 Task: Search one way flight ticket for 3 adults, 3 children in premium economy from Jacksonville: Jacksonville International Airport to South Bend: South Bend International Airport on 8-6-2023. Choice of flights is United. Number of bags: 9 checked bags. Outbound departure time preference is 13:15.
Action: Mouse moved to (294, 380)
Screenshot: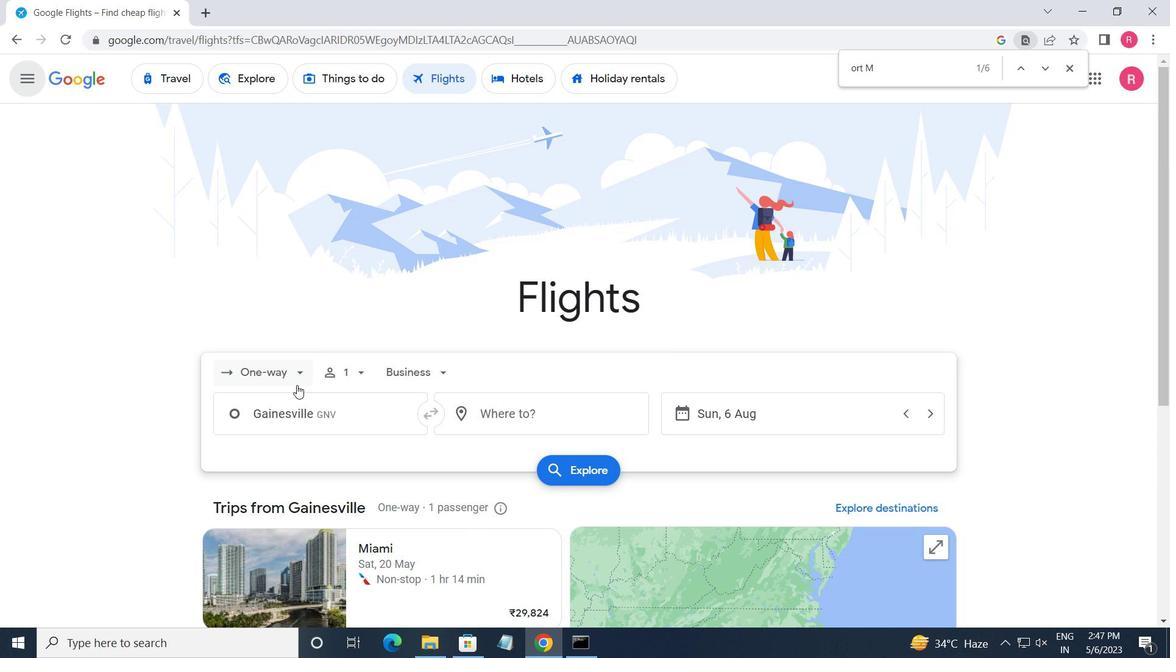 
Action: Mouse pressed left at (294, 380)
Screenshot: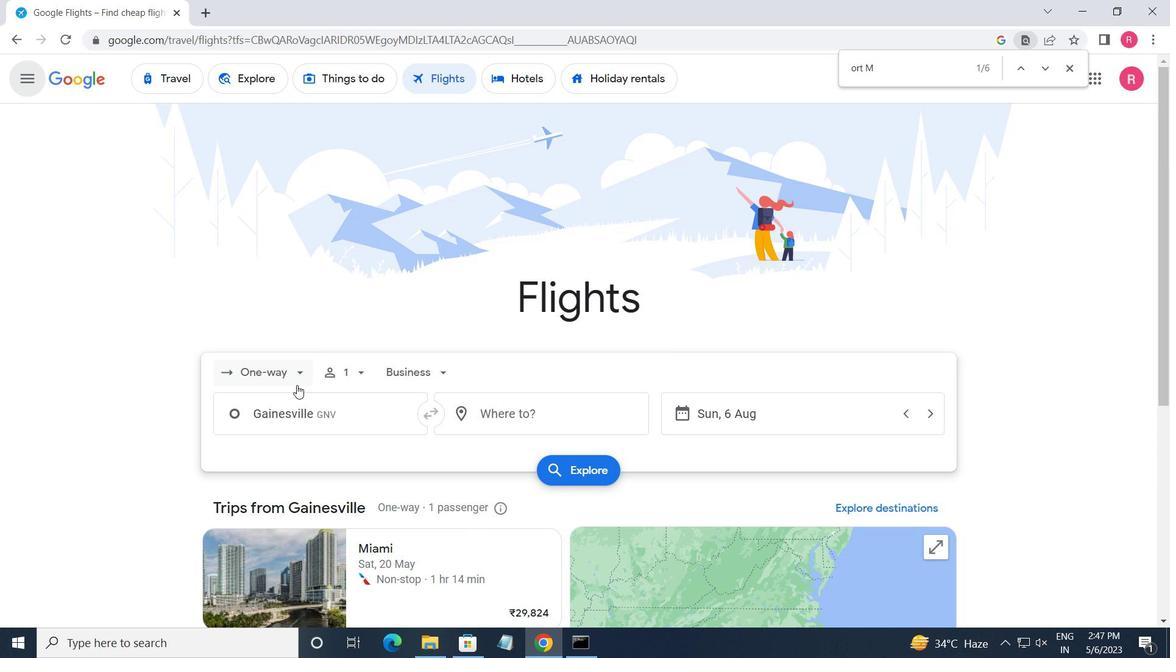 
Action: Mouse moved to (295, 443)
Screenshot: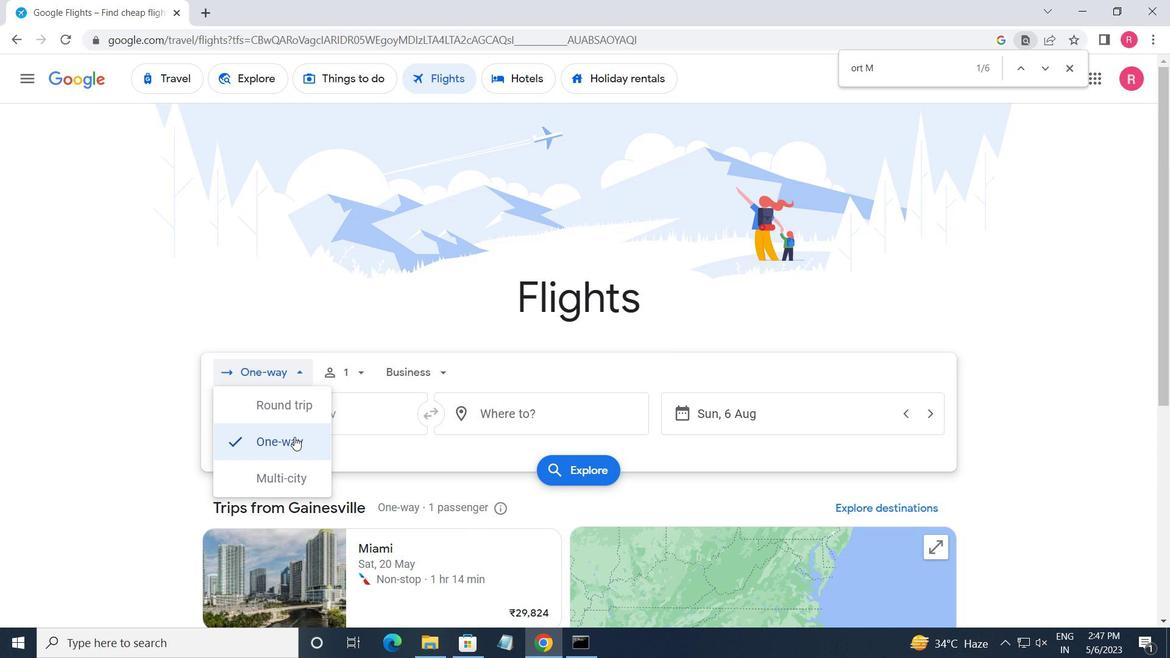 
Action: Mouse pressed left at (295, 443)
Screenshot: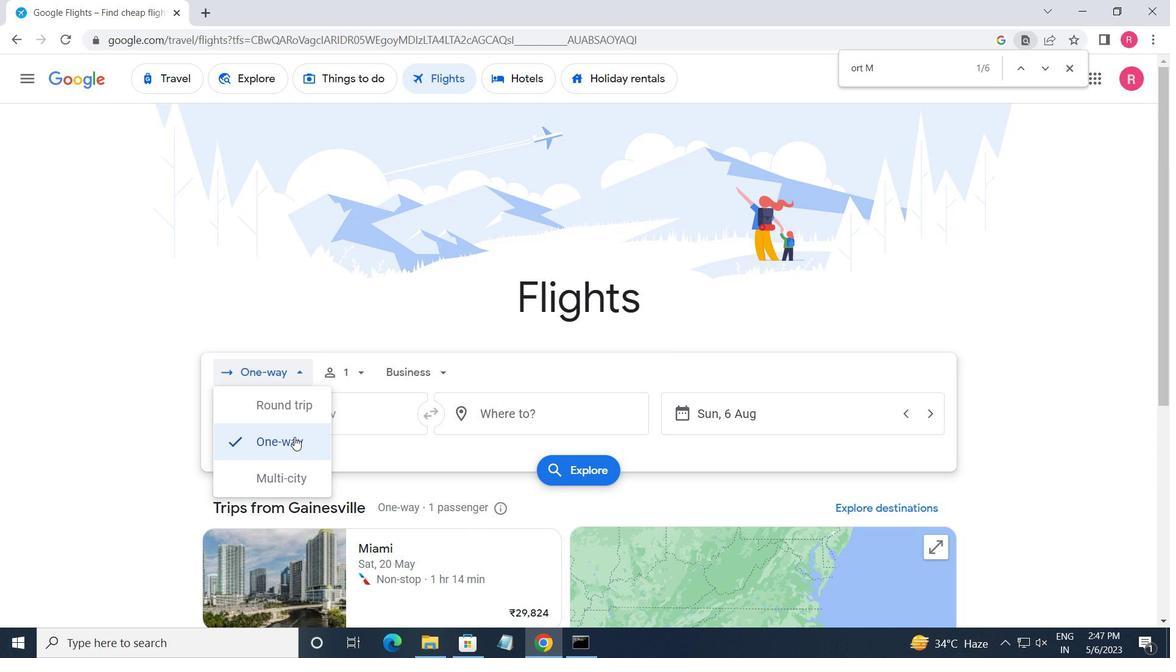 
Action: Mouse moved to (344, 363)
Screenshot: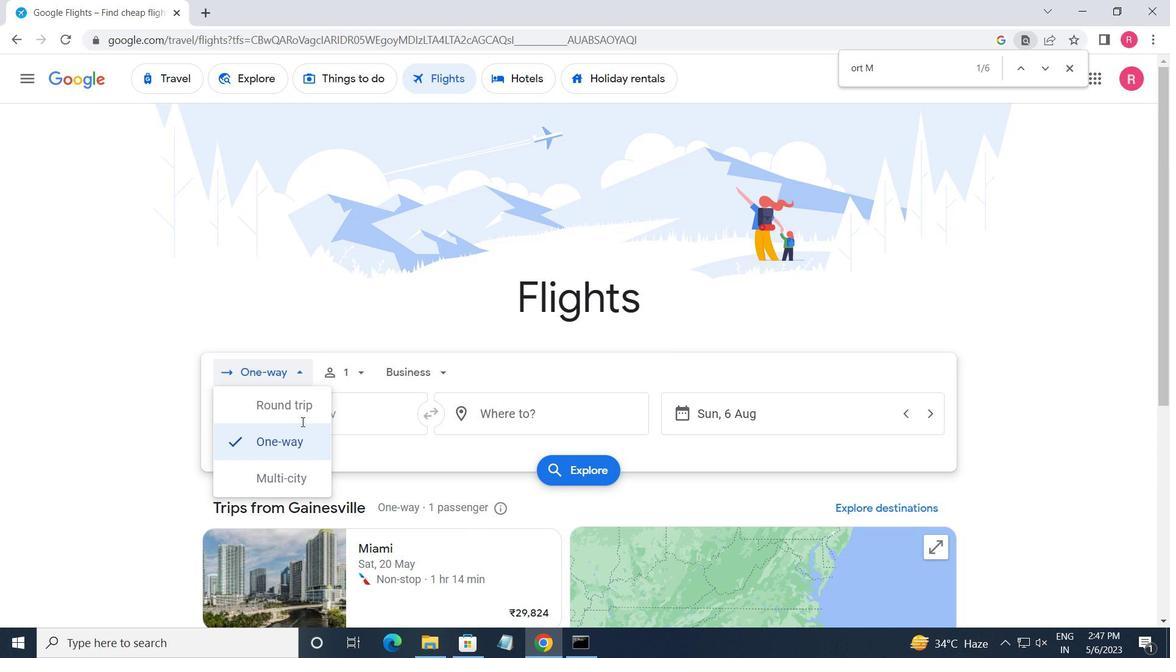 
Action: Mouse pressed left at (344, 363)
Screenshot: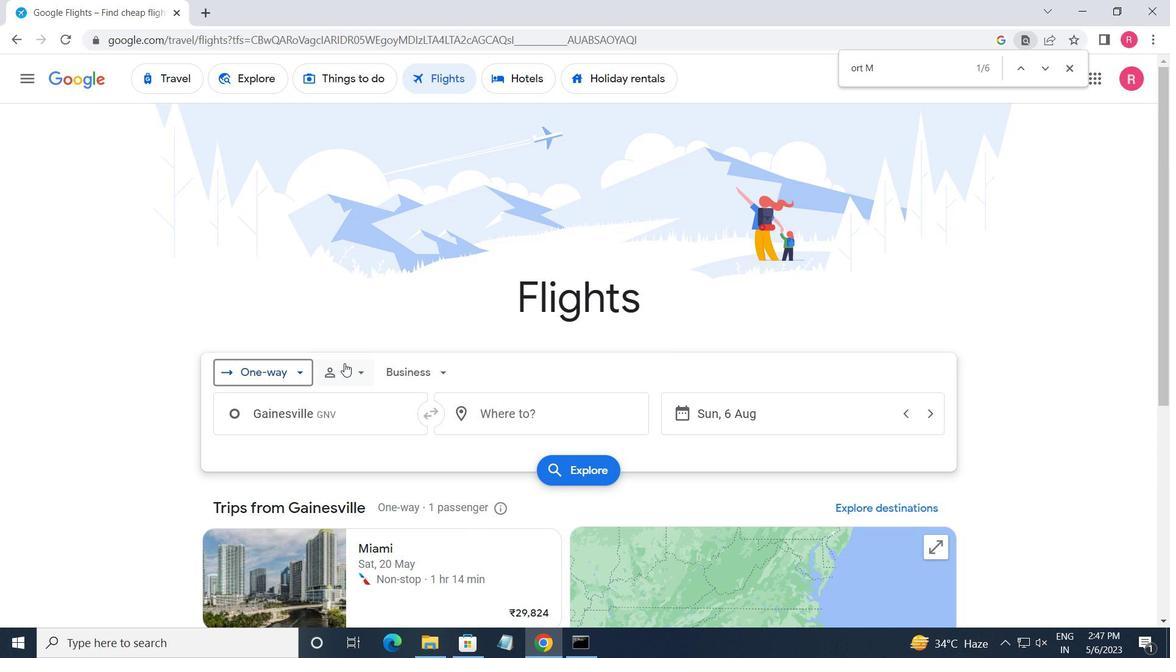 
Action: Mouse moved to (473, 412)
Screenshot: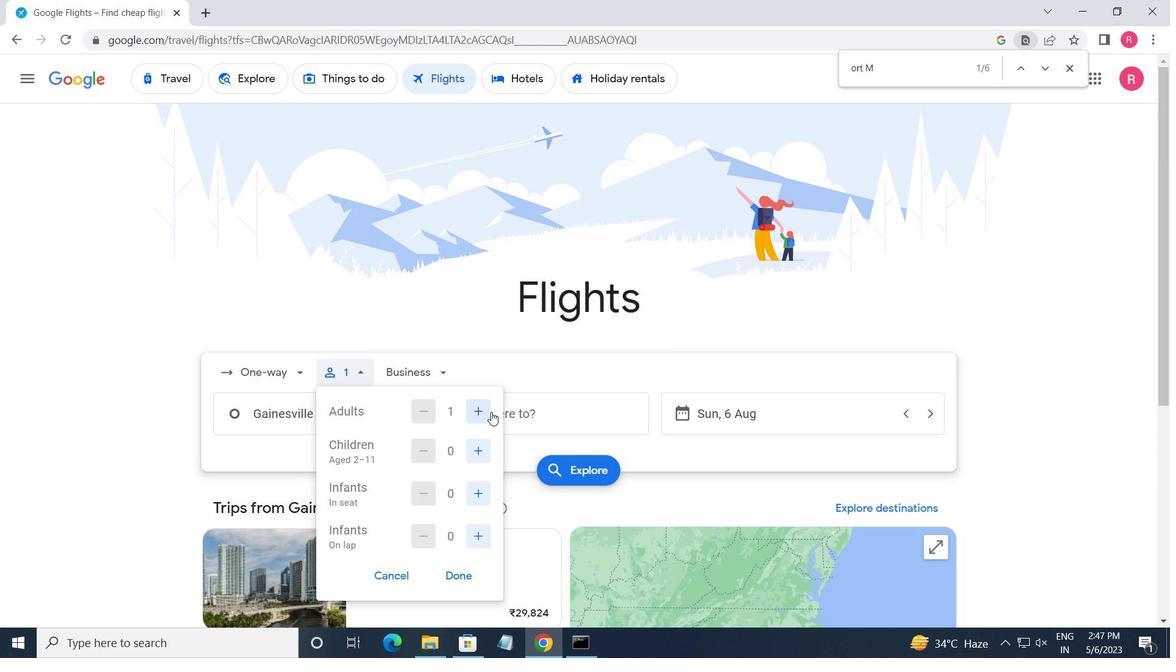 
Action: Mouse pressed left at (473, 412)
Screenshot: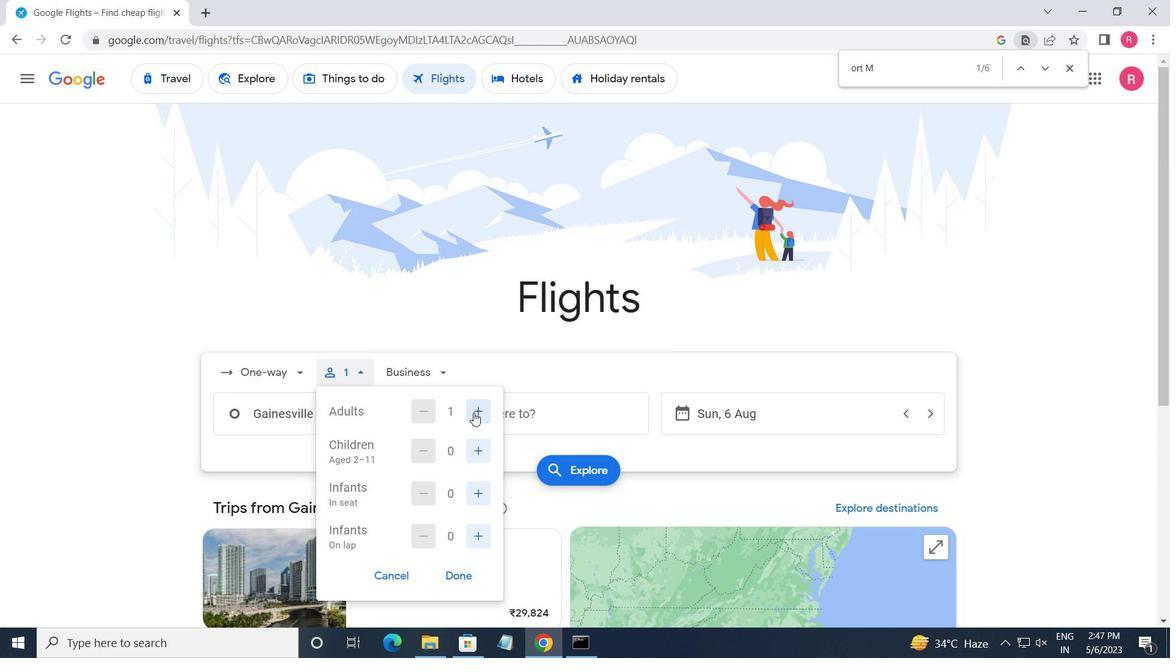 
Action: Mouse pressed left at (473, 412)
Screenshot: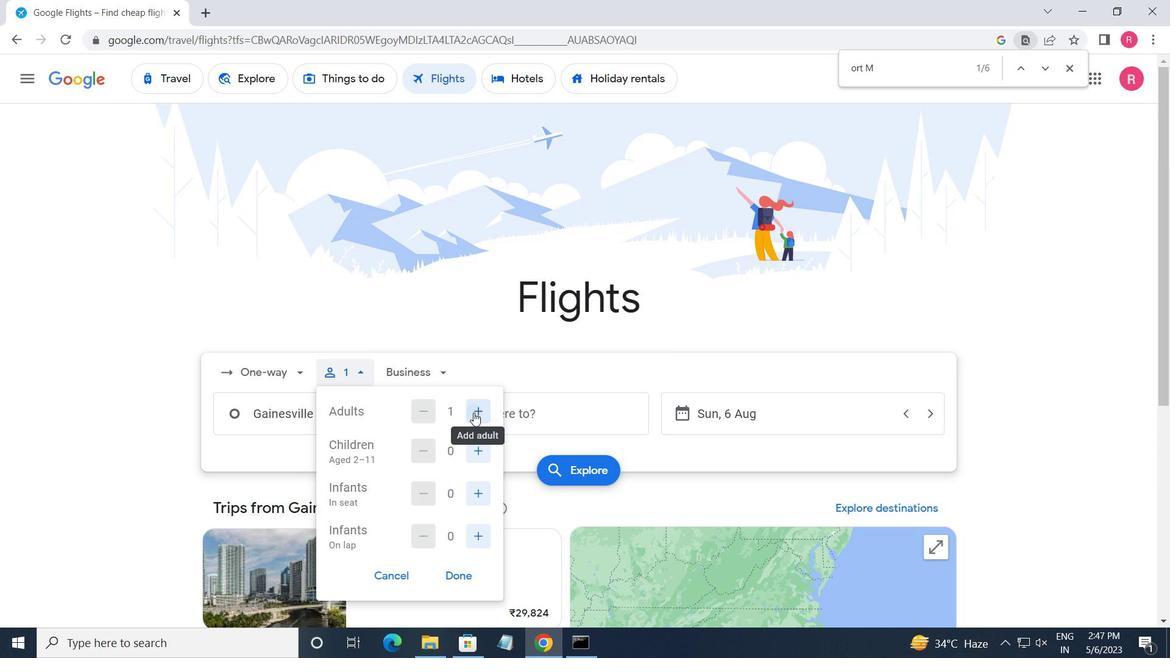 
Action: Mouse moved to (471, 446)
Screenshot: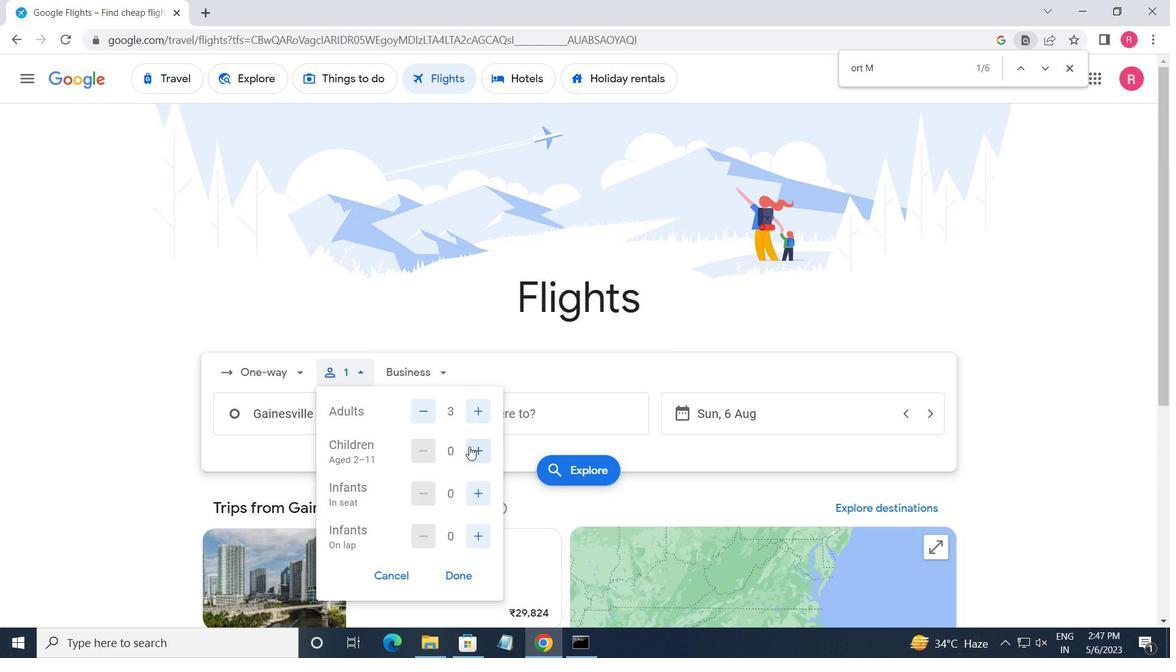 
Action: Mouse pressed left at (471, 446)
Screenshot: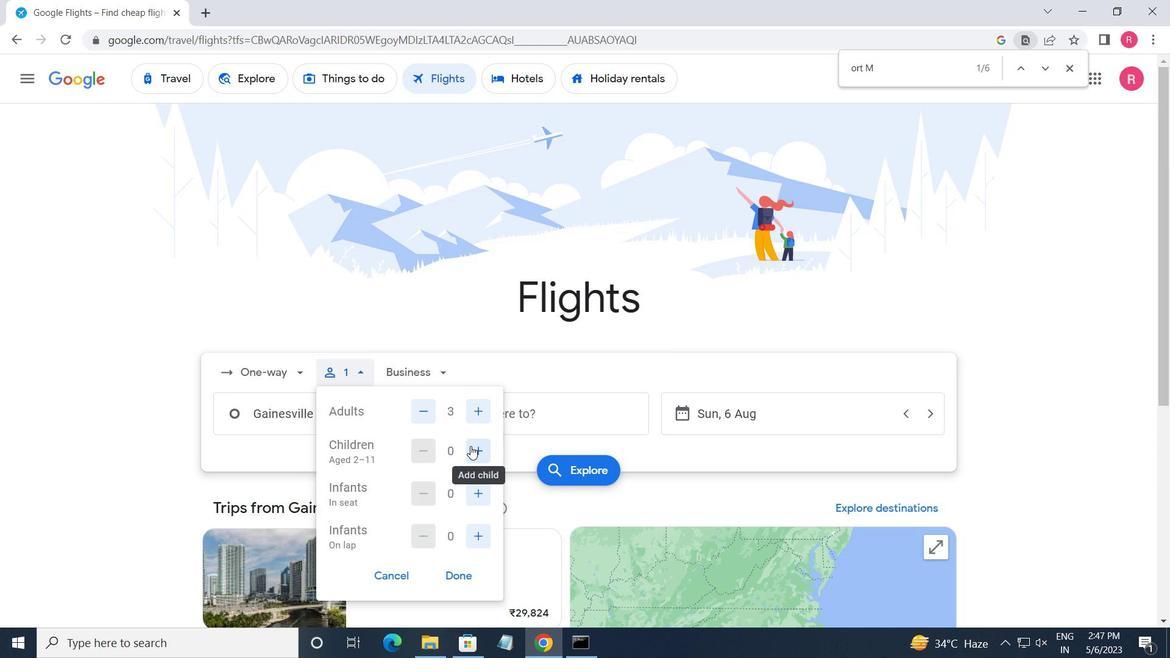 
Action: Mouse pressed left at (471, 446)
Screenshot: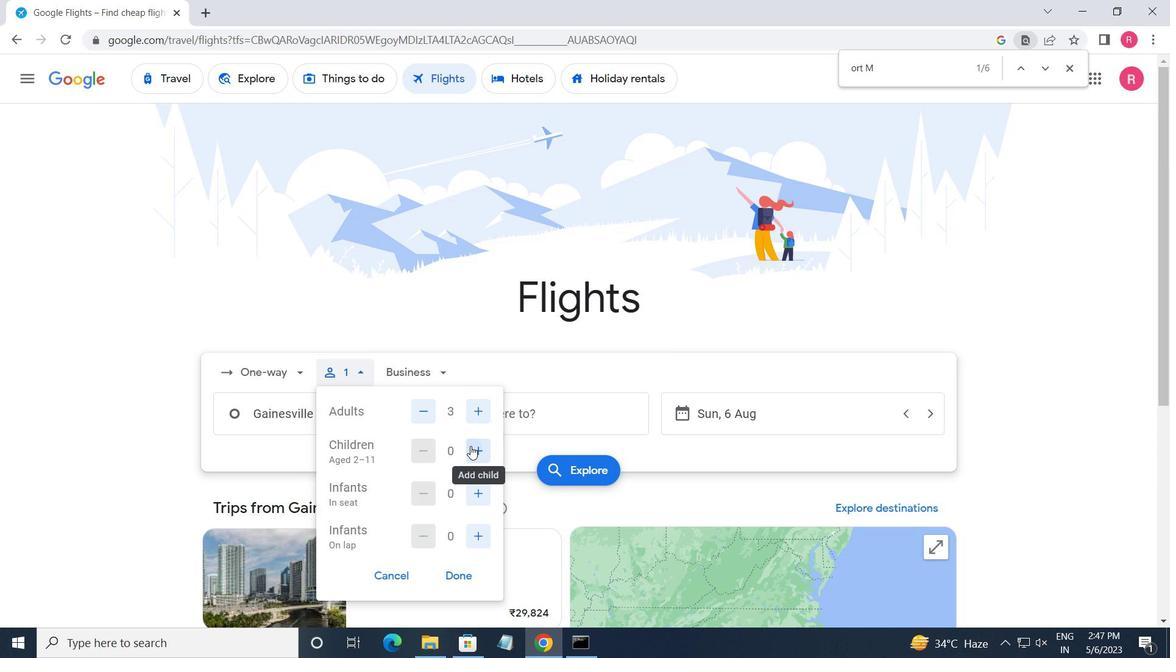 
Action: Mouse pressed left at (471, 446)
Screenshot: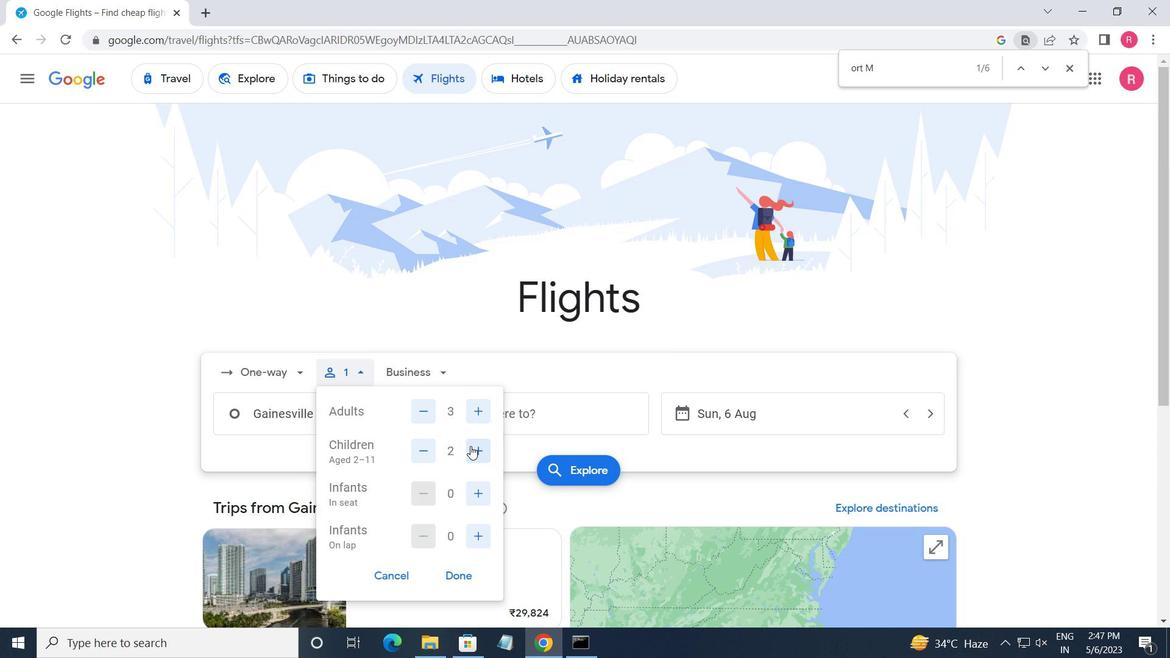 
Action: Mouse moved to (461, 569)
Screenshot: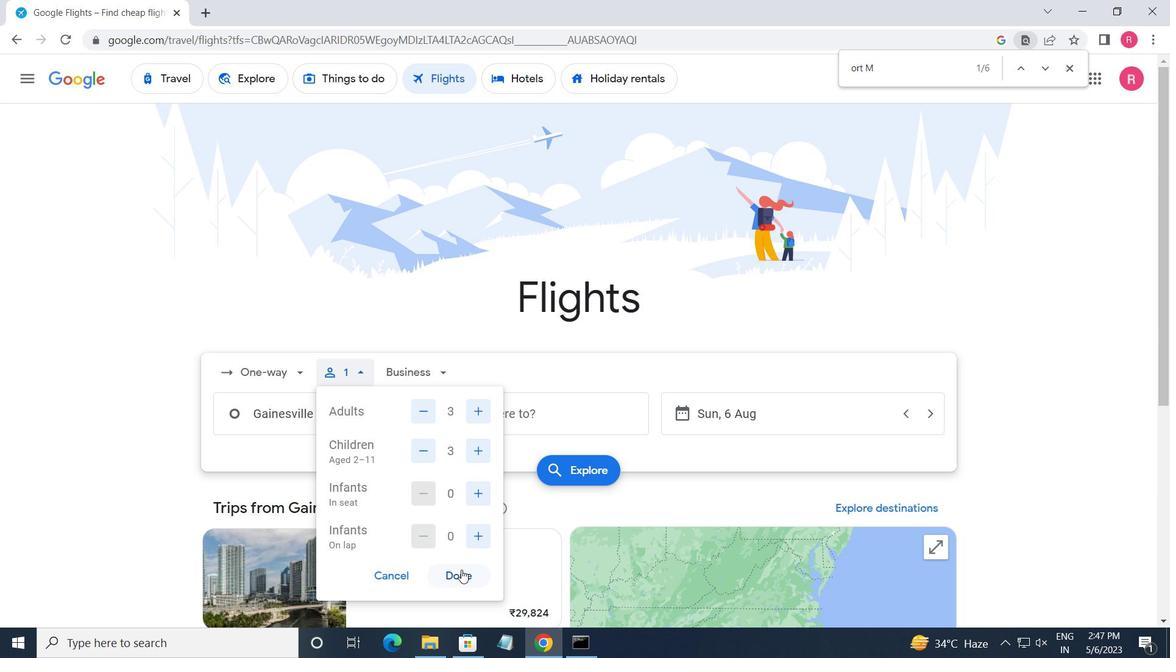 
Action: Mouse pressed left at (461, 569)
Screenshot: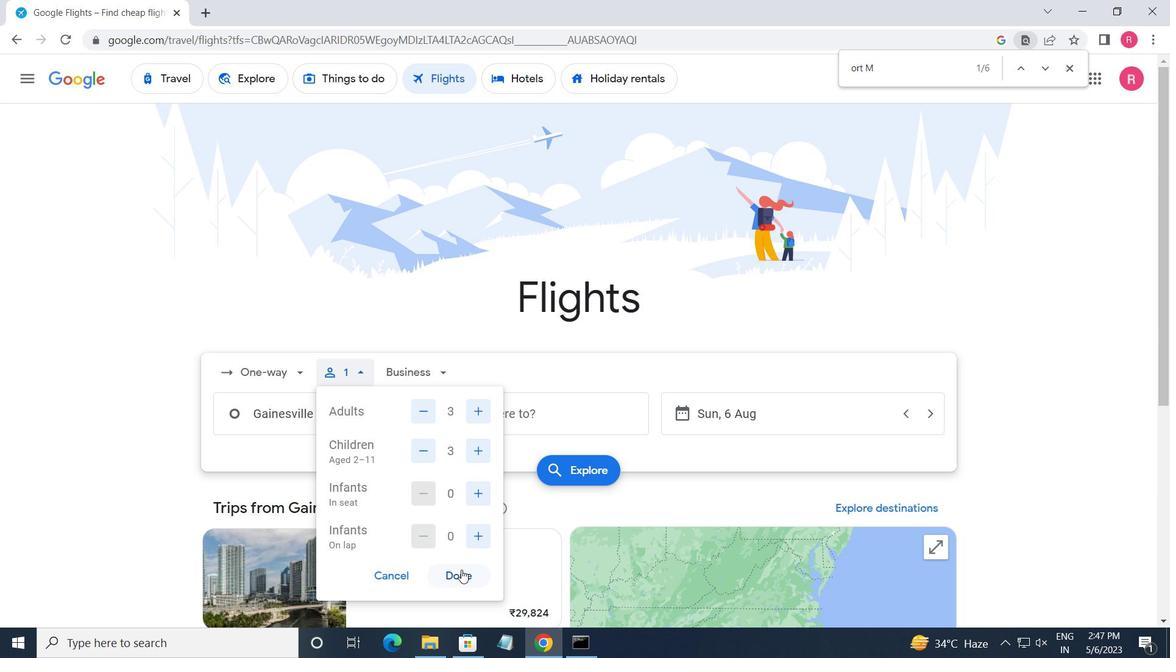
Action: Mouse moved to (429, 380)
Screenshot: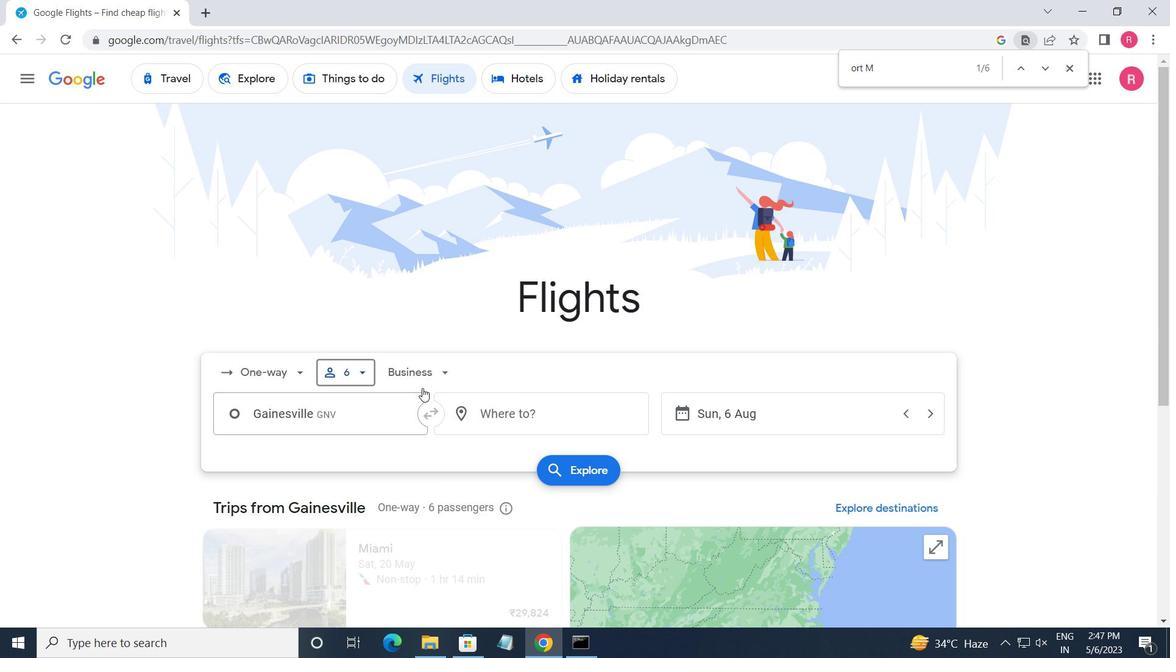 
Action: Mouse pressed left at (429, 380)
Screenshot: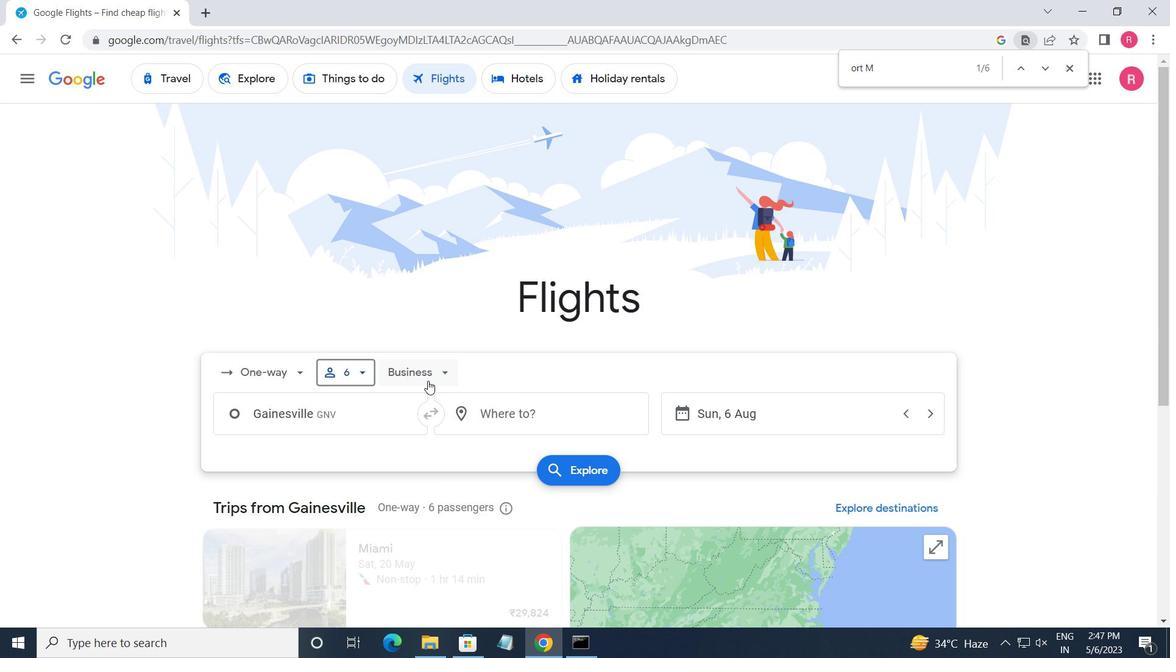 
Action: Mouse moved to (478, 441)
Screenshot: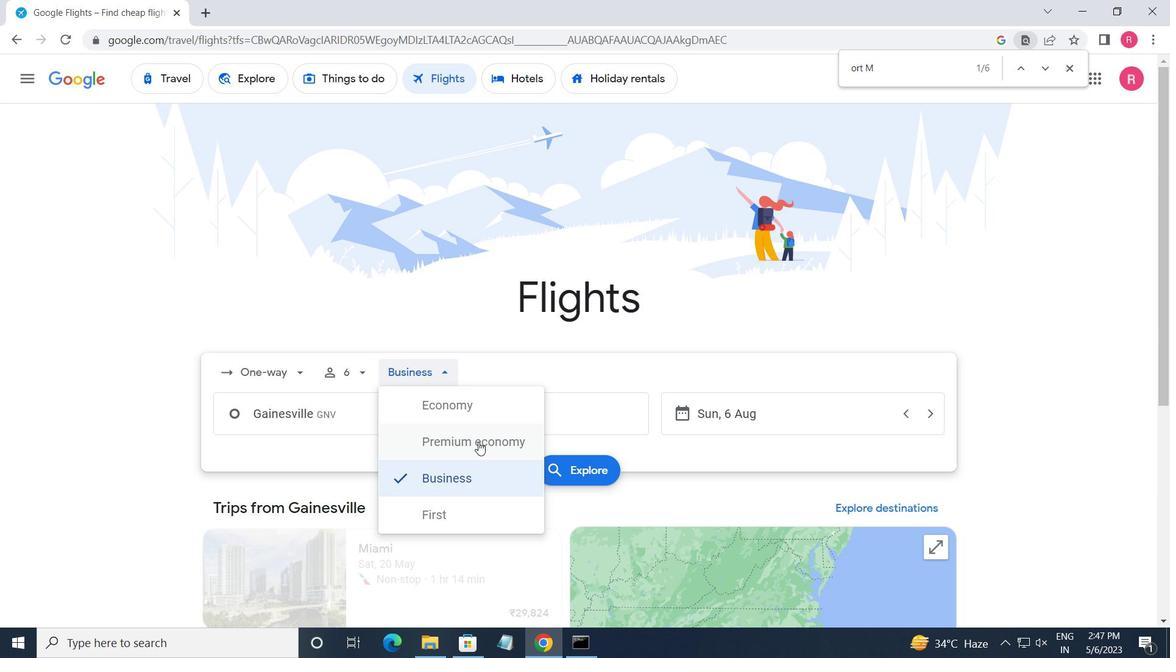 
Action: Mouse pressed left at (478, 441)
Screenshot: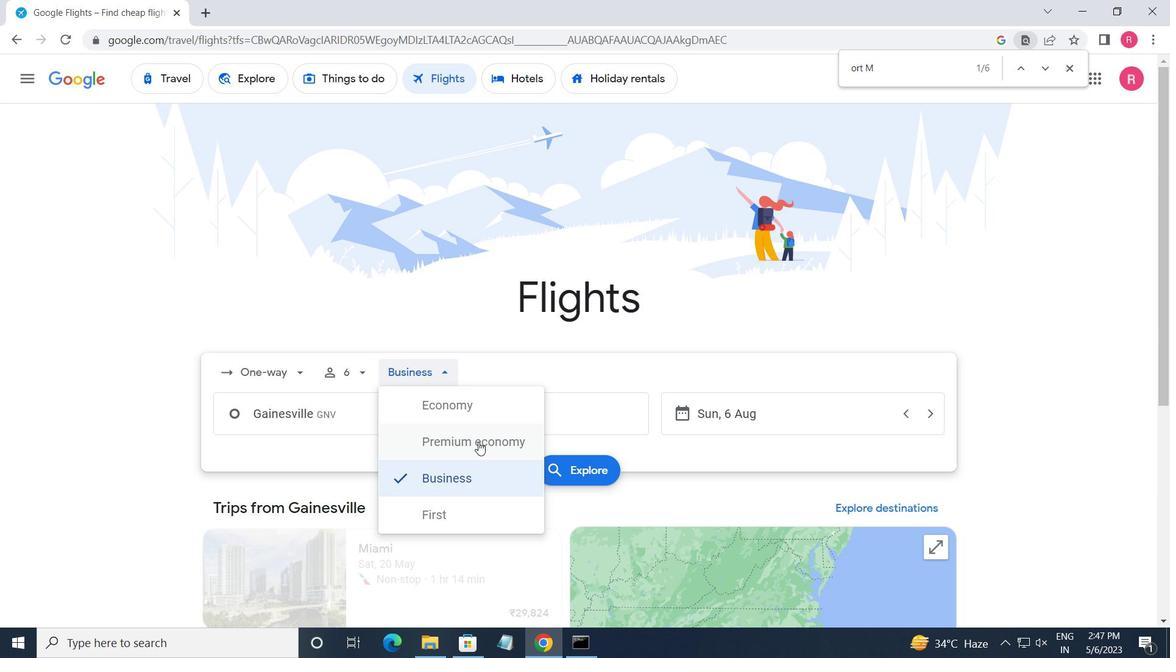 
Action: Mouse moved to (377, 408)
Screenshot: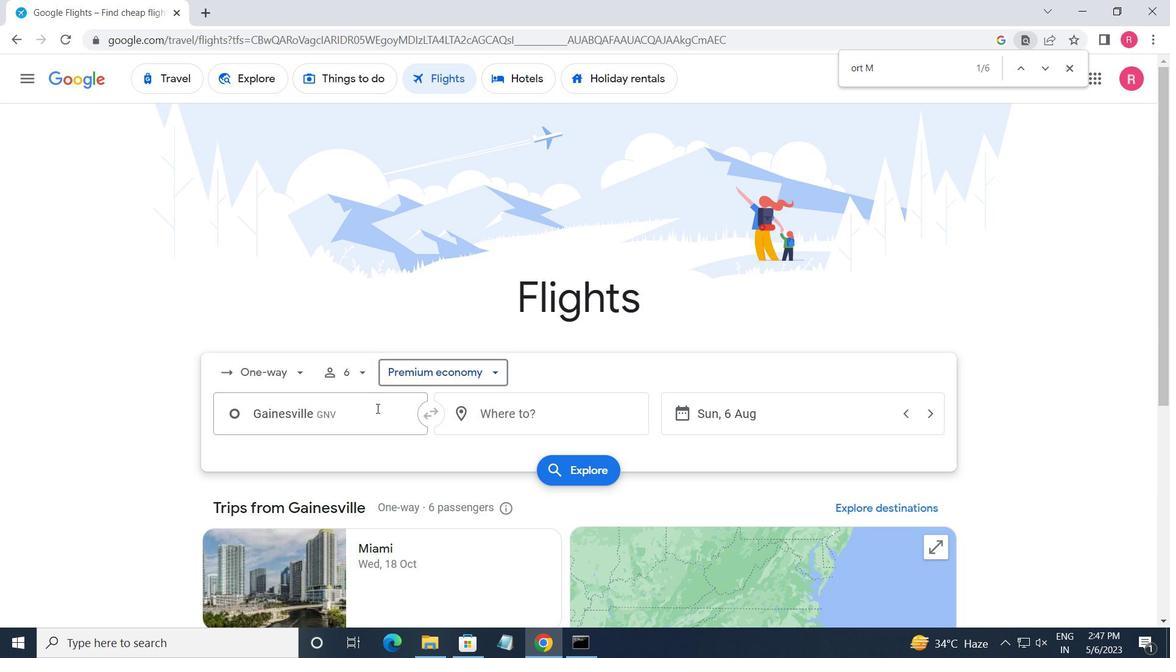 
Action: Mouse pressed left at (377, 408)
Screenshot: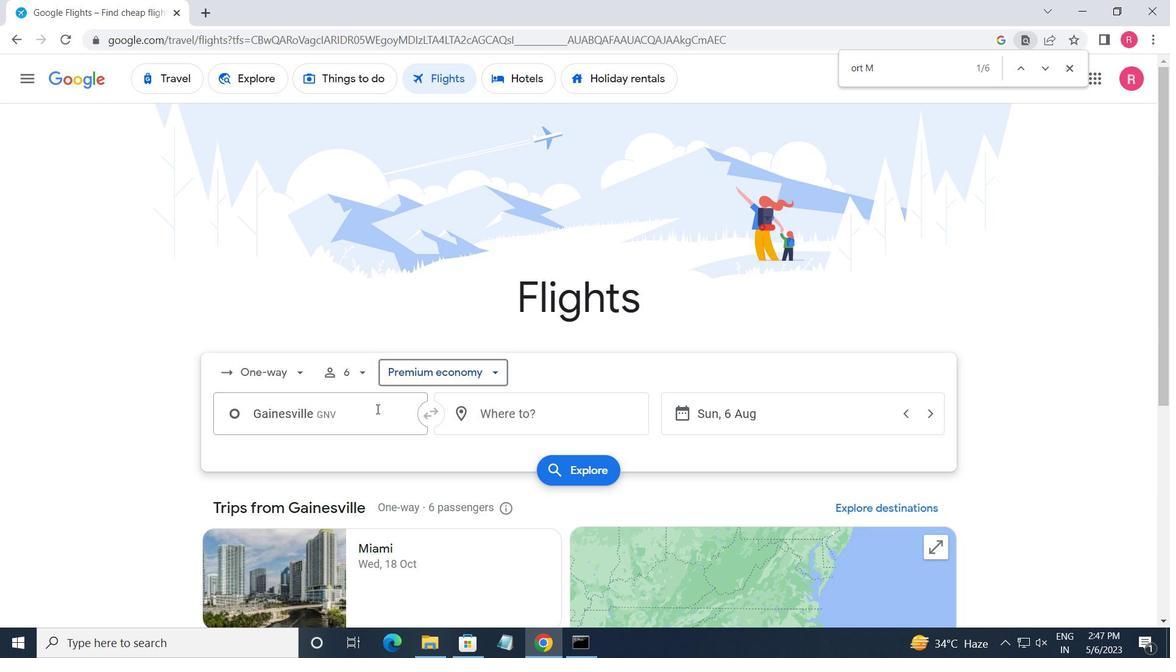 
Action: Mouse moved to (377, 412)
Screenshot: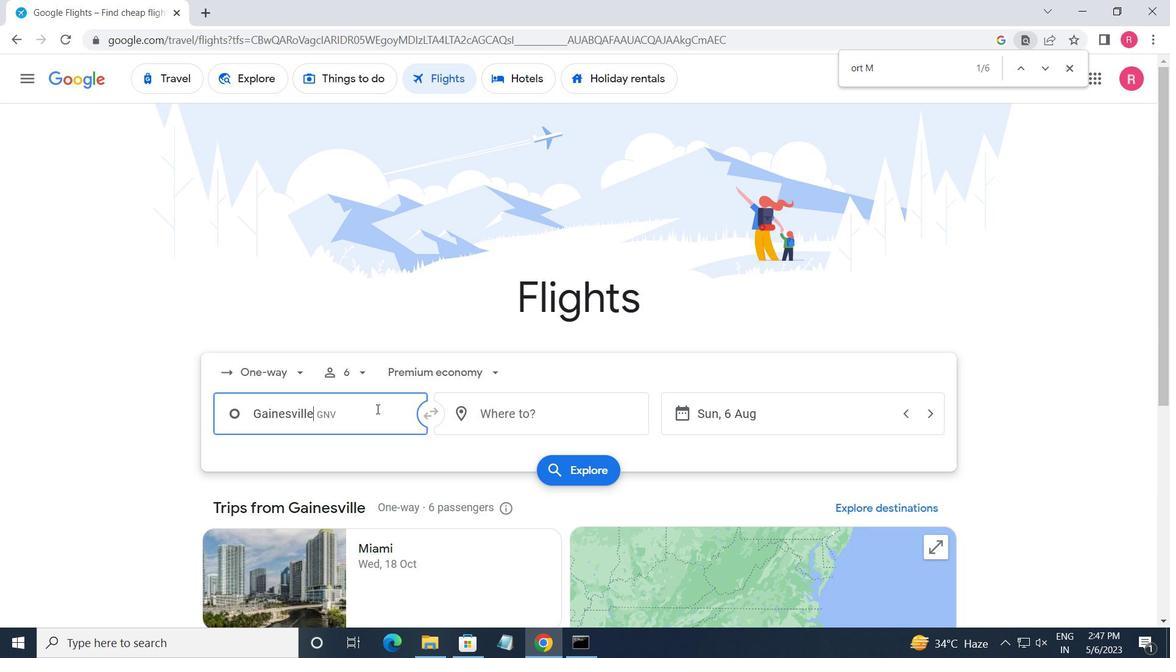 
Action: Key pressed <Key.shift><Key.shift><Key.shift><Key.shift><Key.shift><Key.shift>JACKSONVILLE
Screenshot: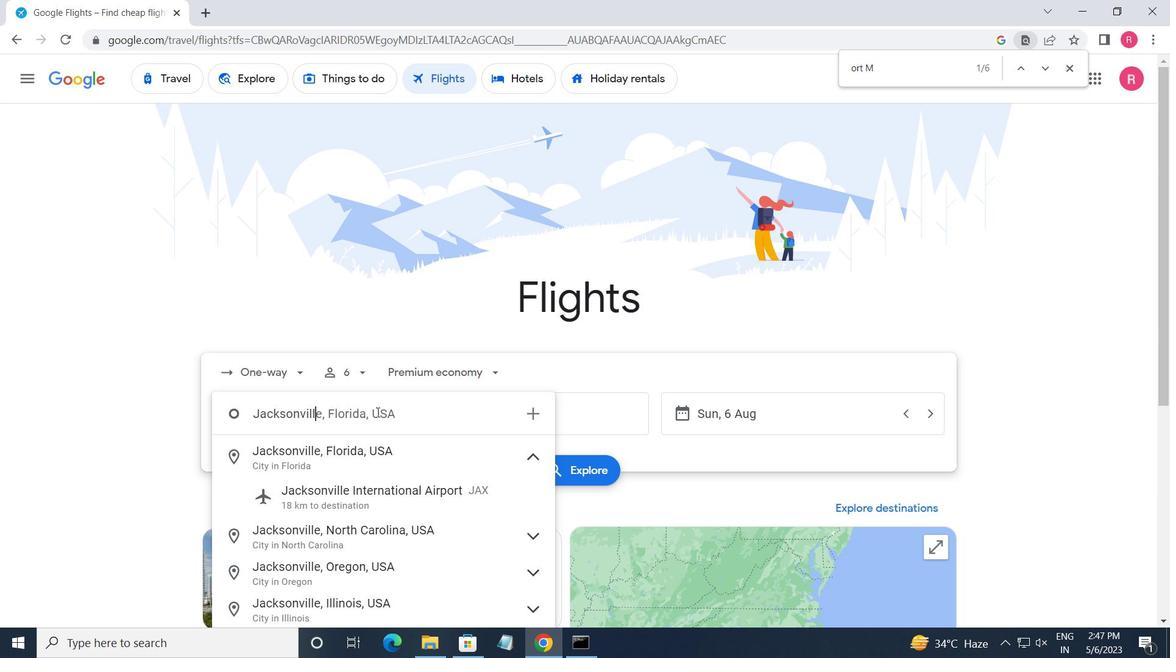 
Action: Mouse moved to (380, 512)
Screenshot: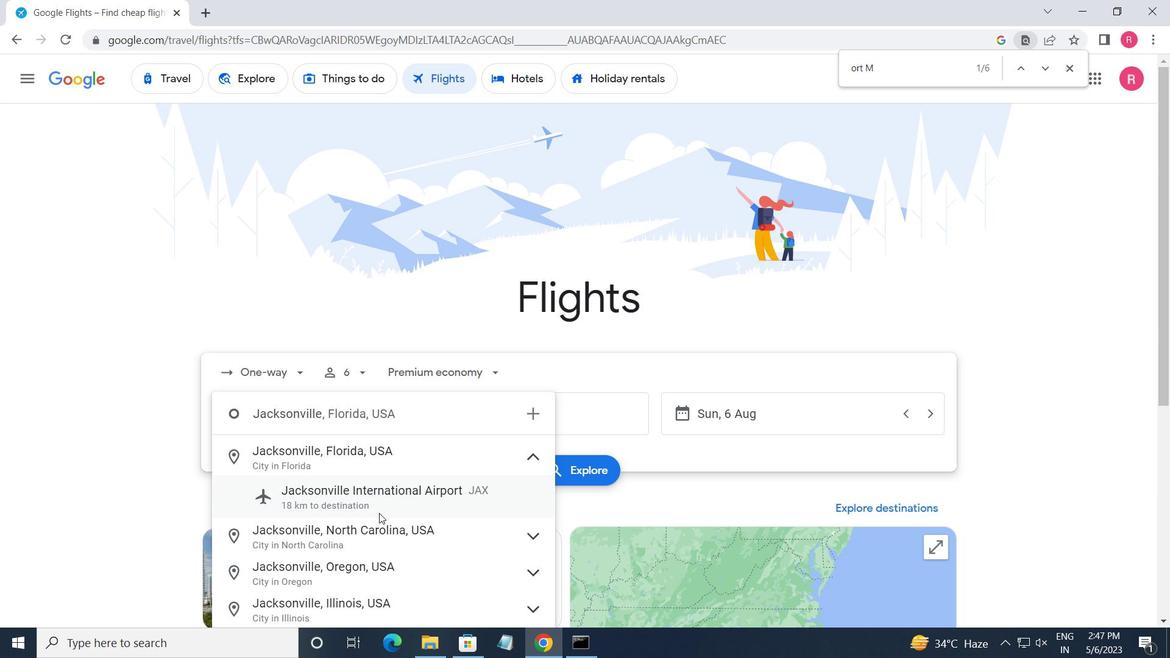 
Action: Mouse pressed left at (380, 512)
Screenshot: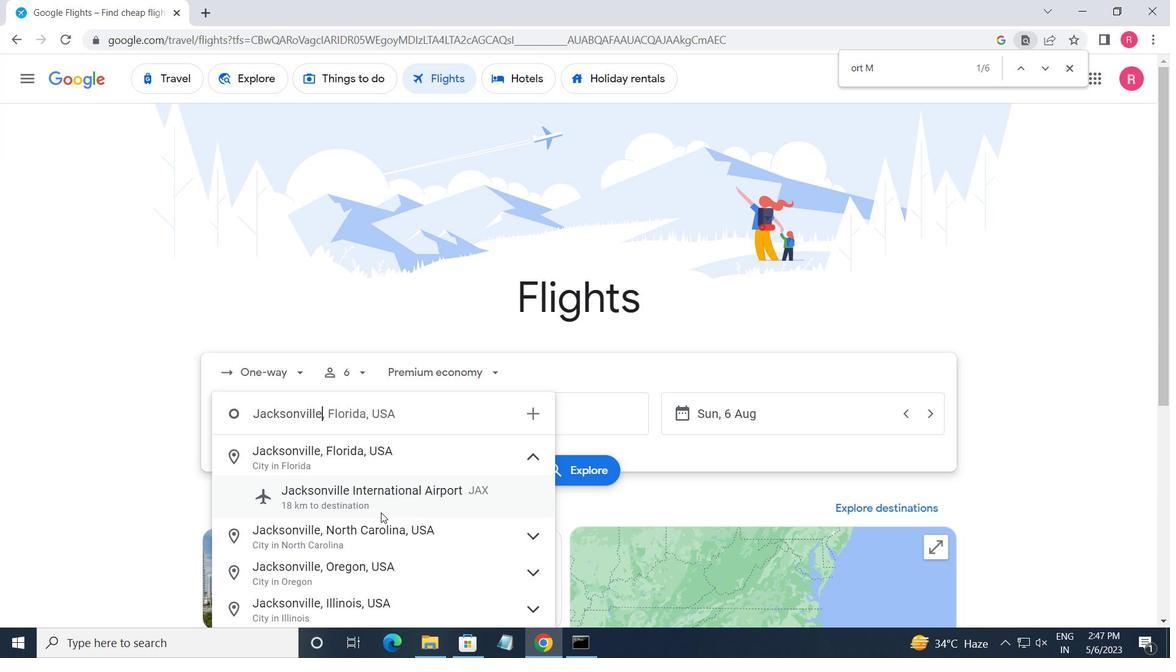 
Action: Mouse moved to (553, 413)
Screenshot: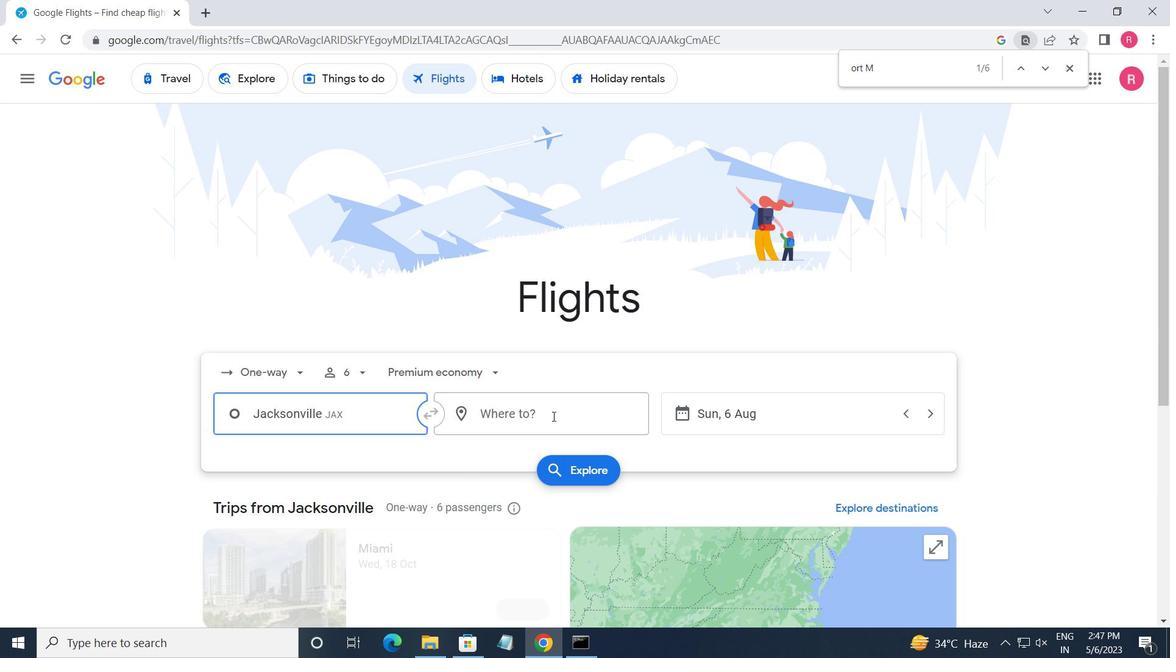 
Action: Mouse pressed left at (553, 413)
Screenshot: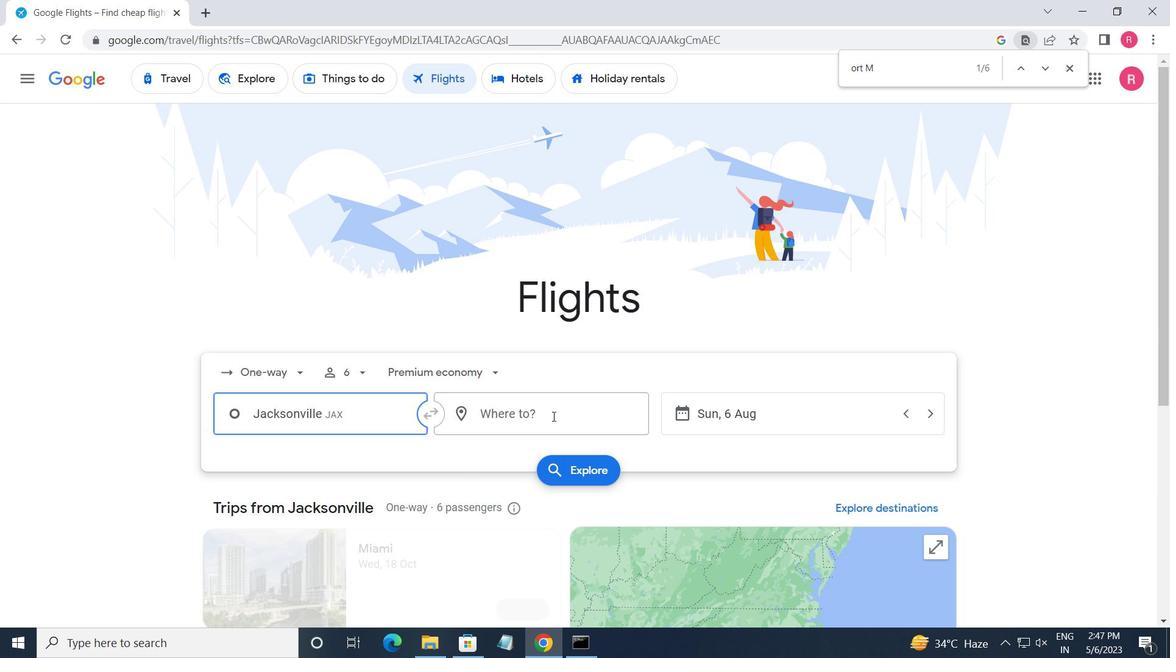 
Action: Mouse moved to (552, 408)
Screenshot: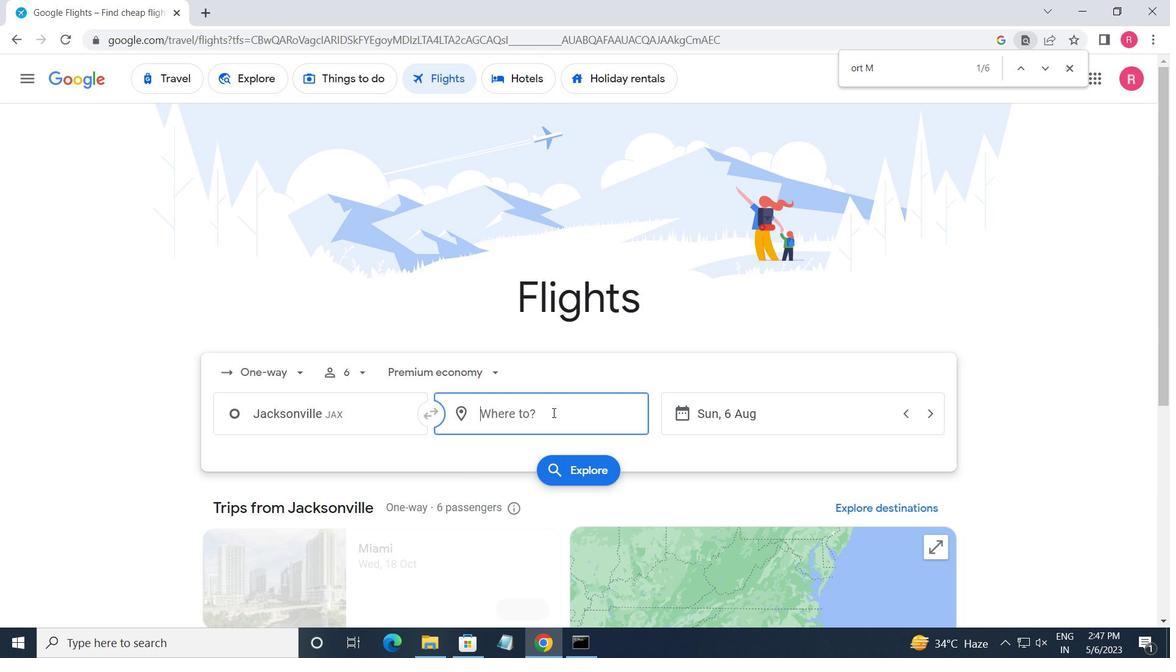 
Action: Key pressed <Key.shift>WEL<Key.backspace><Key.backspace>ILMIGTON
Screenshot: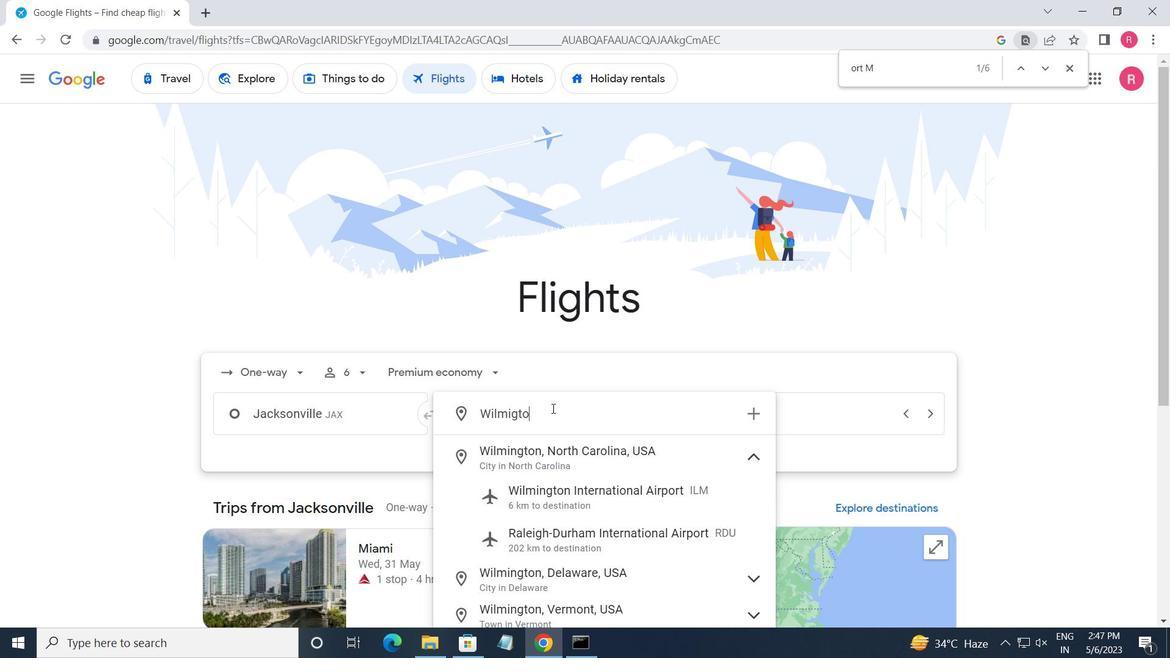 
Action: Mouse moved to (580, 503)
Screenshot: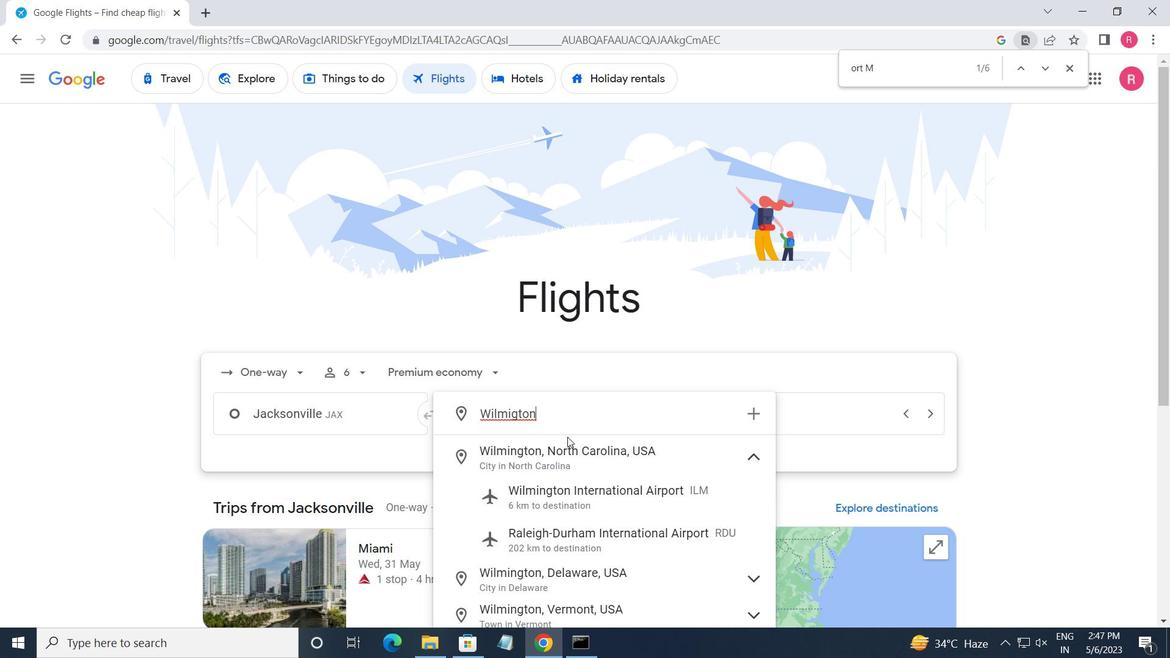 
Action: Mouse pressed left at (580, 503)
Screenshot: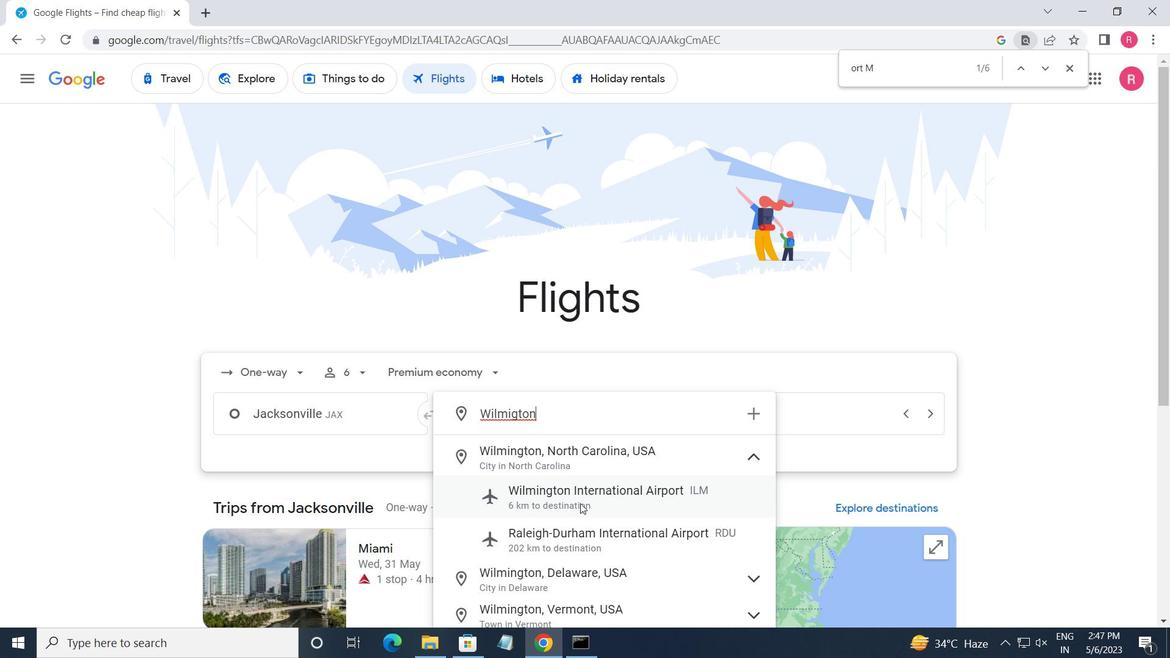 
Action: Mouse moved to (716, 404)
Screenshot: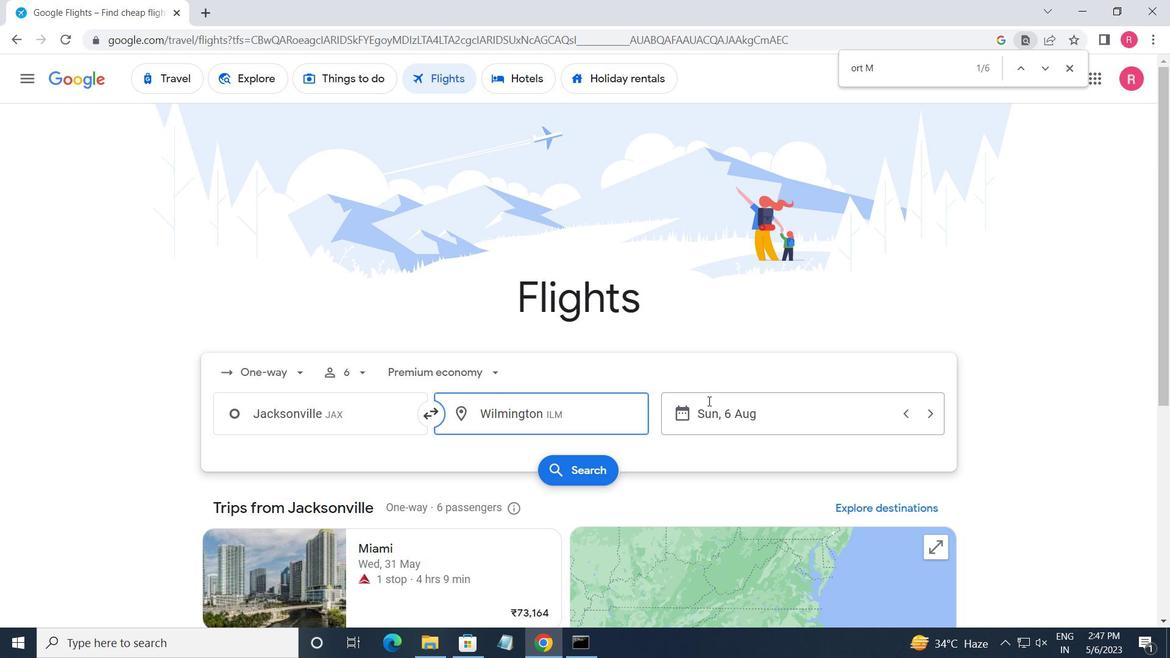 
Action: Mouse pressed left at (716, 404)
Screenshot: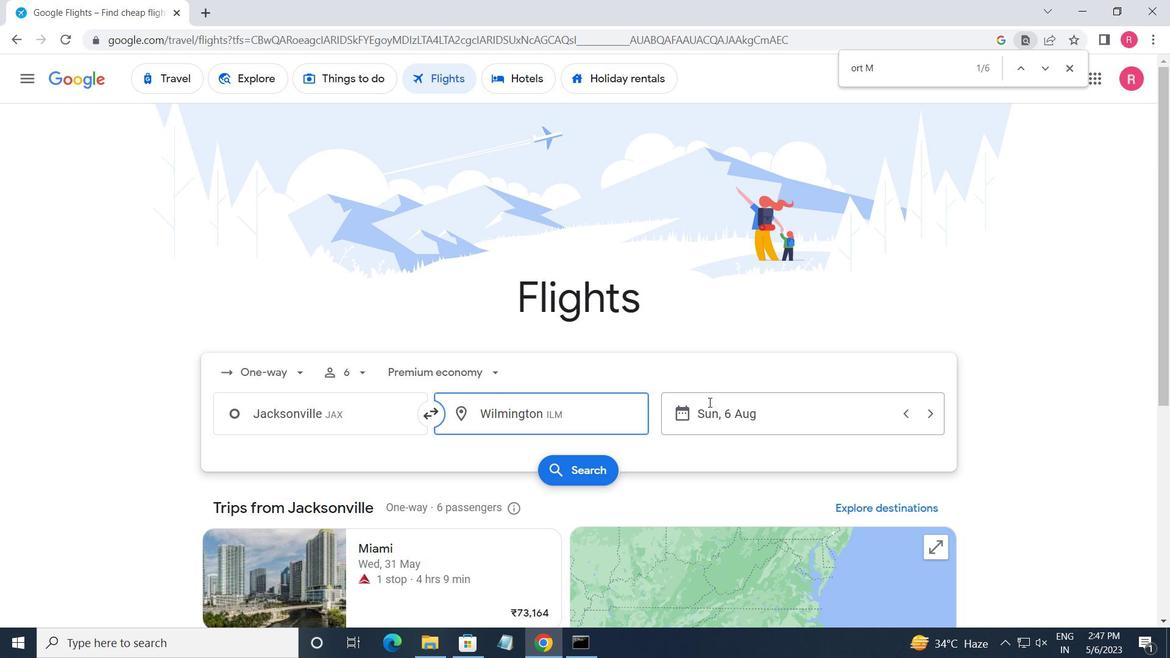 
Action: Mouse moved to (405, 401)
Screenshot: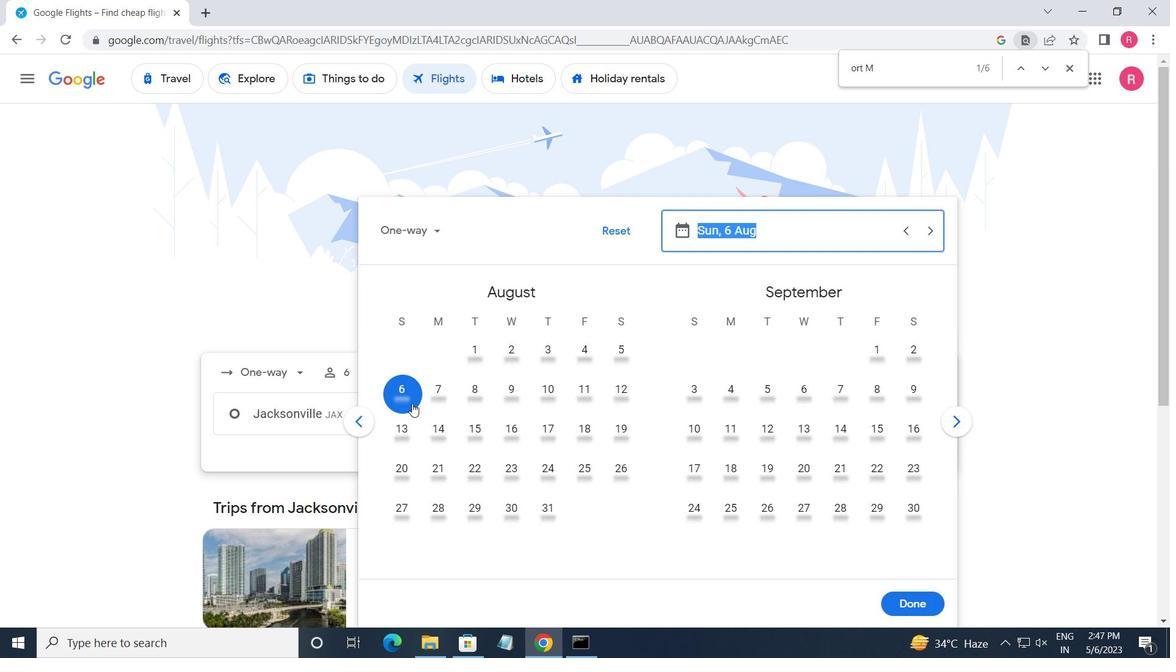 
Action: Mouse pressed left at (405, 401)
Screenshot: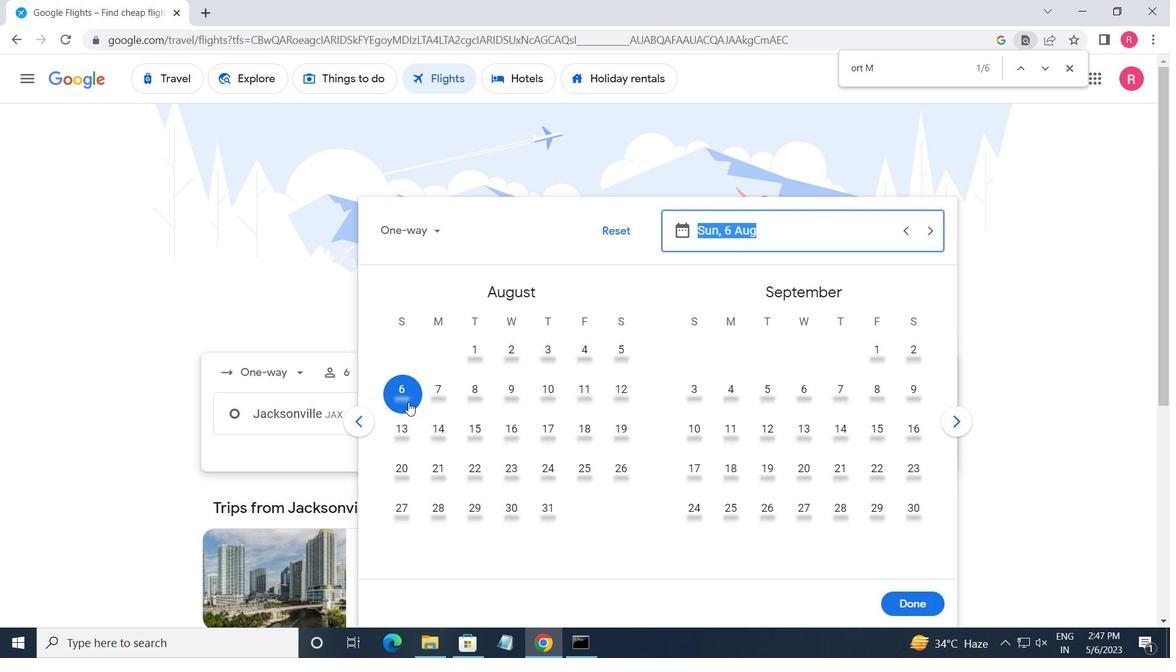 
Action: Mouse moved to (906, 596)
Screenshot: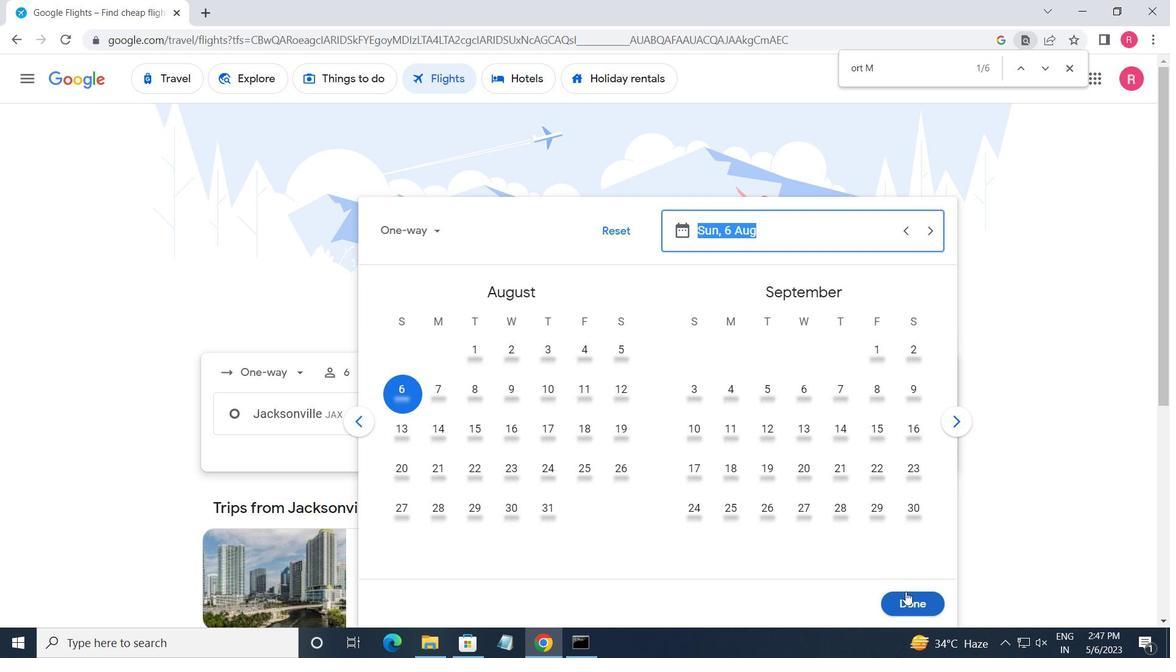 
Action: Mouse pressed left at (906, 596)
Screenshot: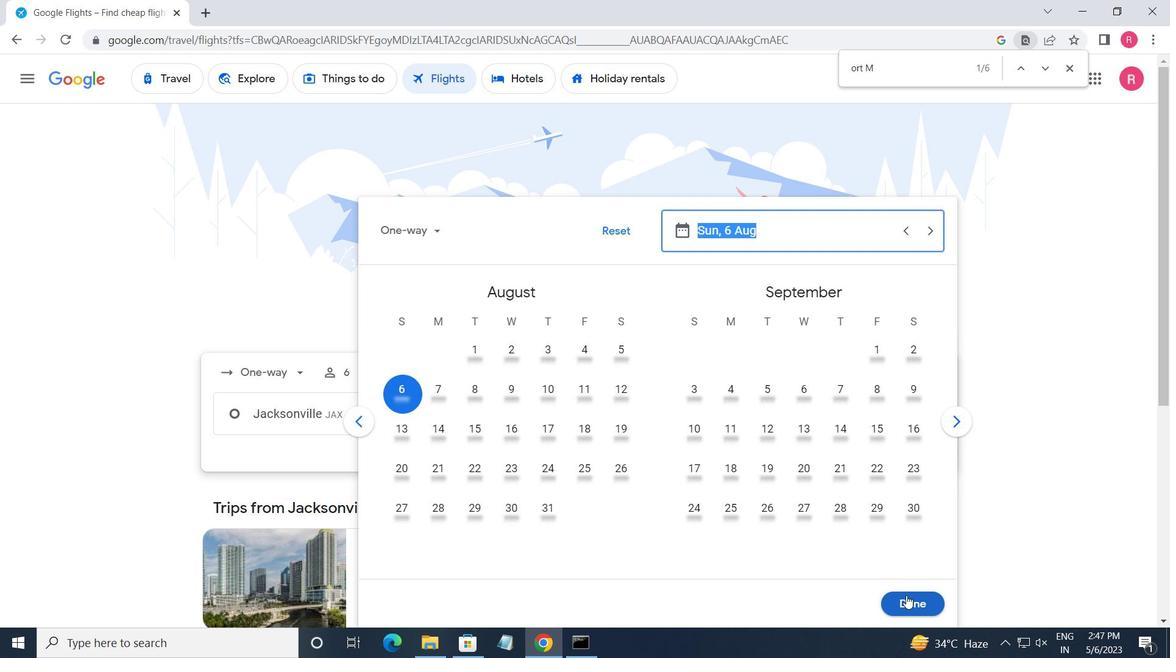 
Action: Mouse moved to (585, 472)
Screenshot: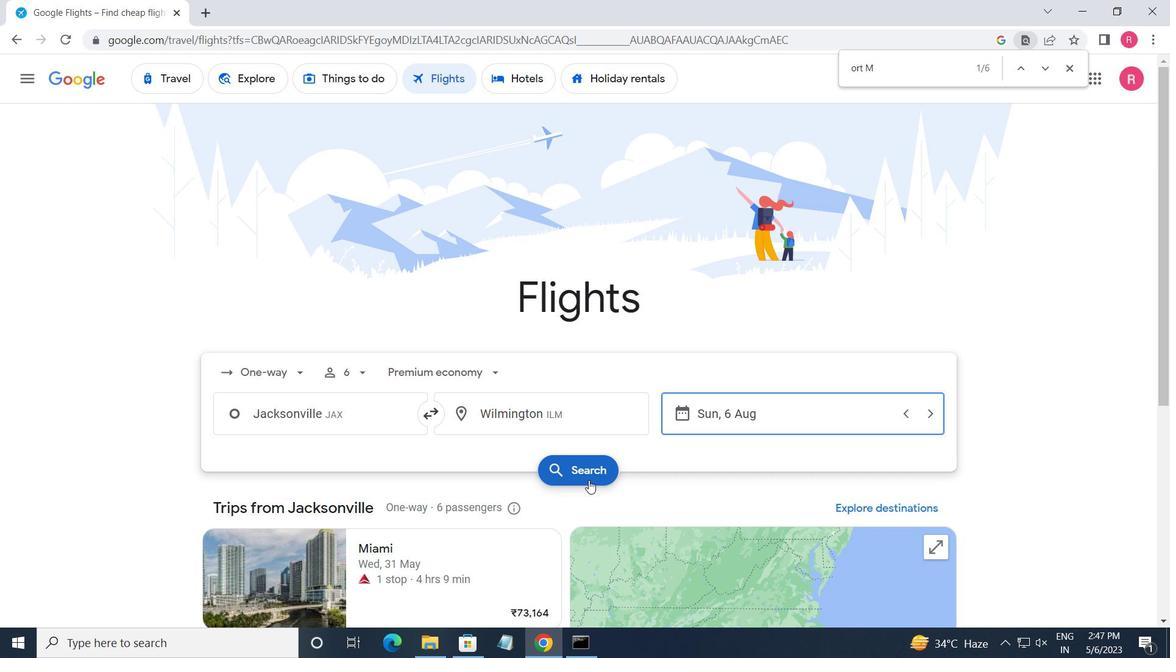 
Action: Mouse pressed left at (585, 472)
Screenshot: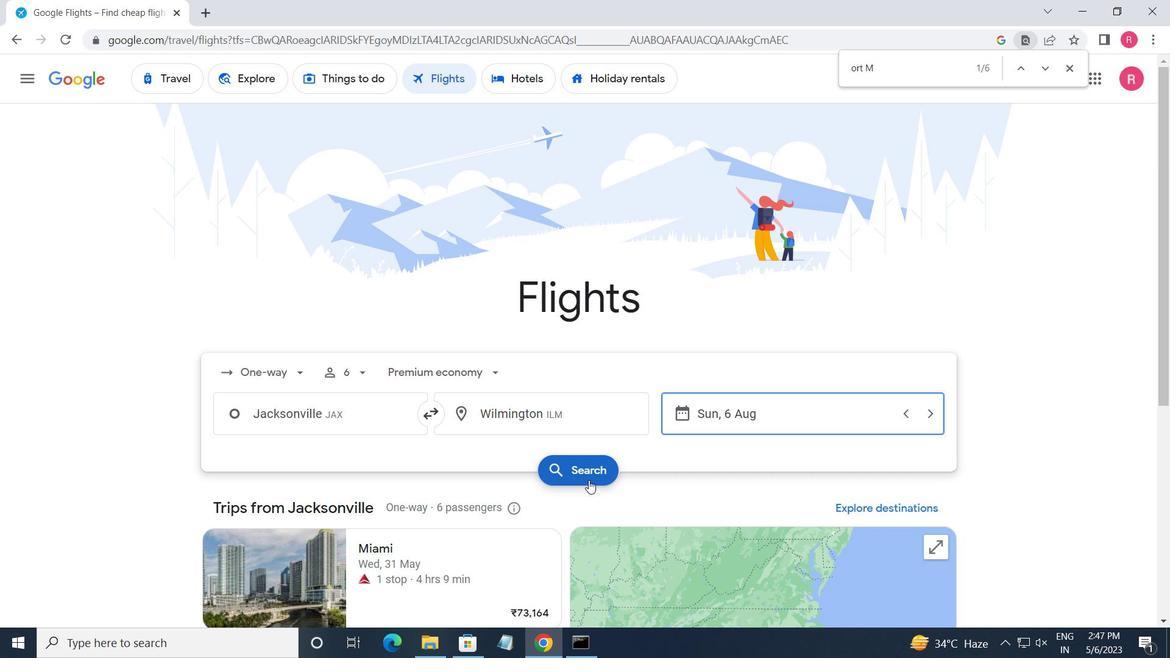 
Action: Mouse moved to (240, 221)
Screenshot: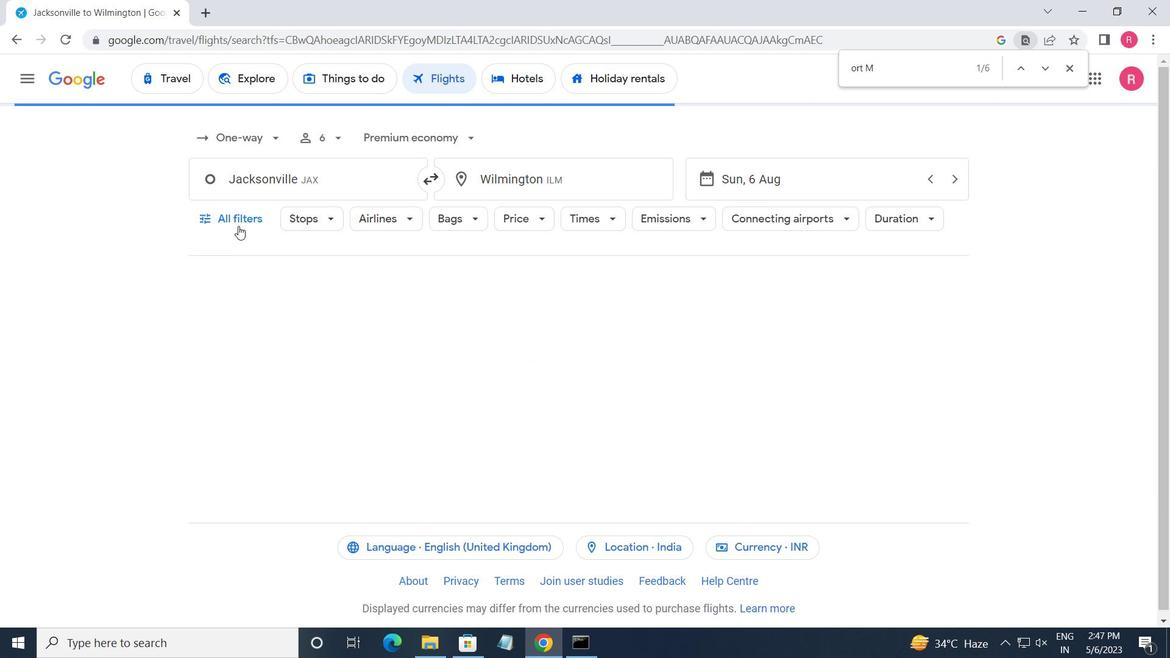 
Action: Mouse pressed left at (240, 221)
Screenshot: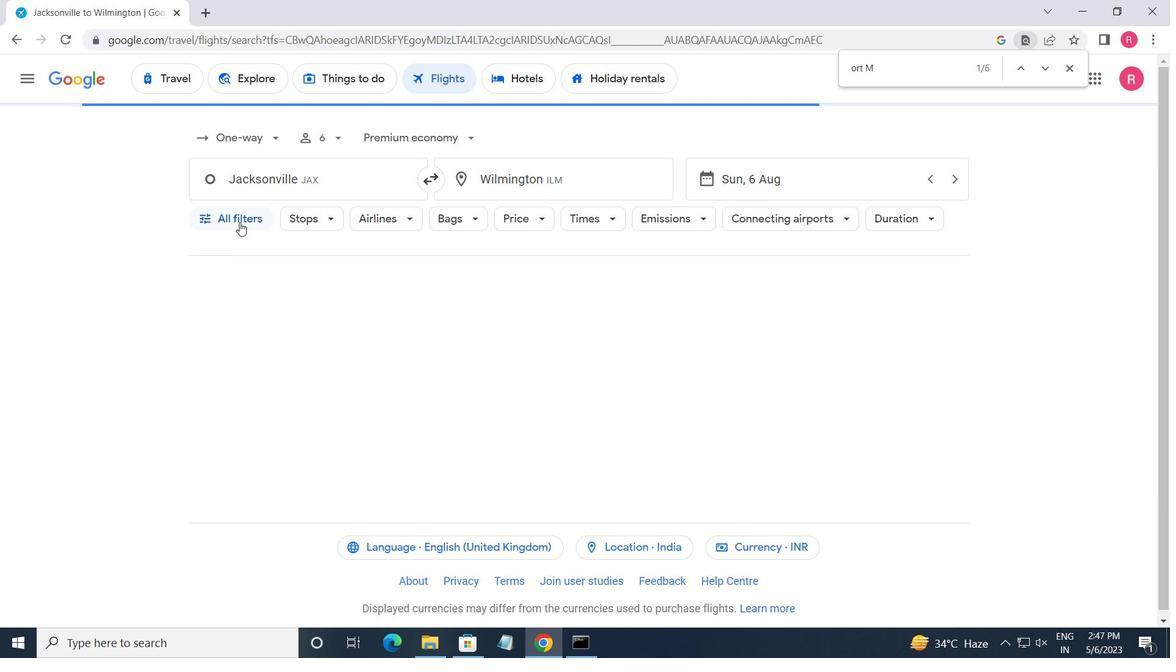 
Action: Mouse moved to (319, 396)
Screenshot: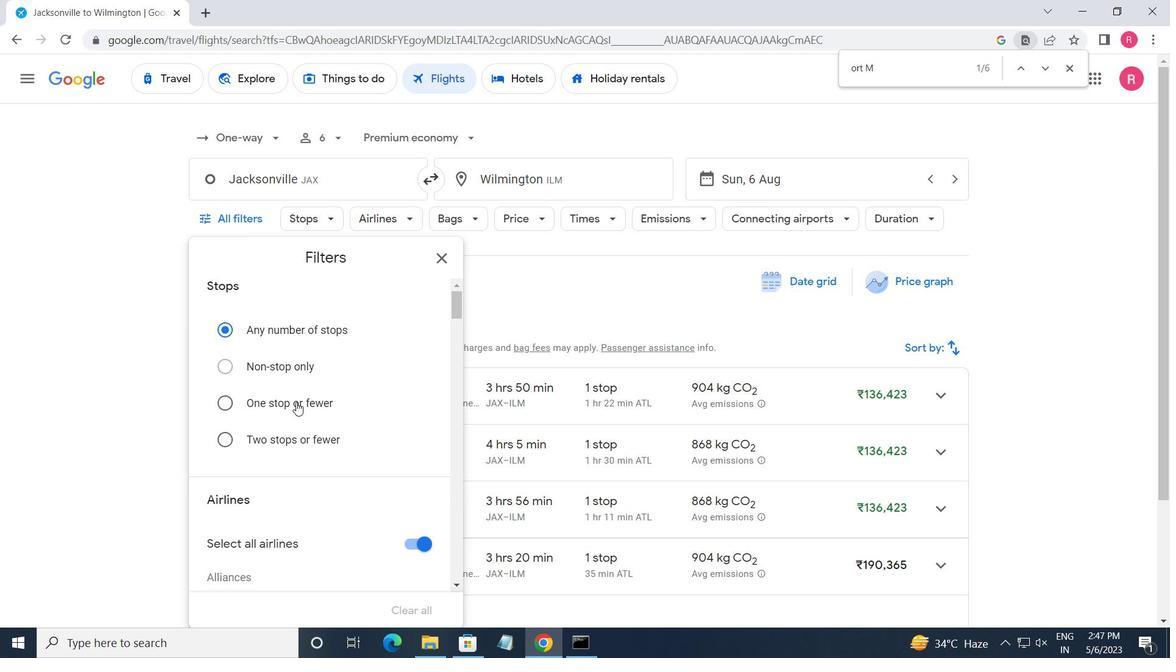 
Action: Mouse scrolled (319, 395) with delta (0, 0)
Screenshot: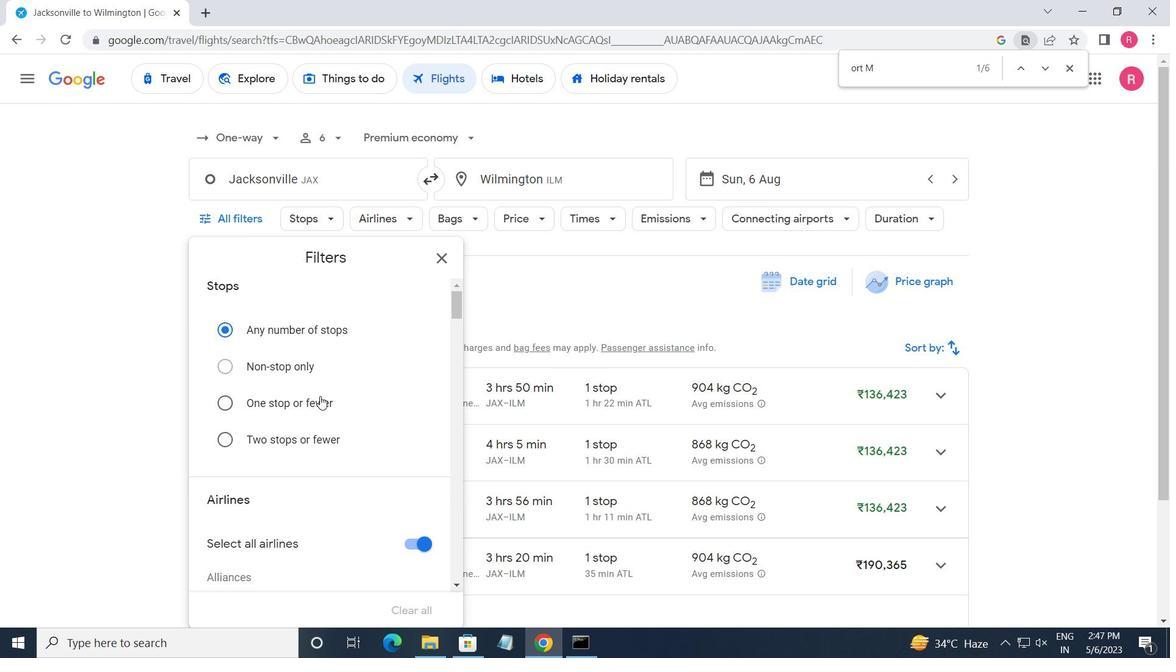 
Action: Mouse moved to (319, 397)
Screenshot: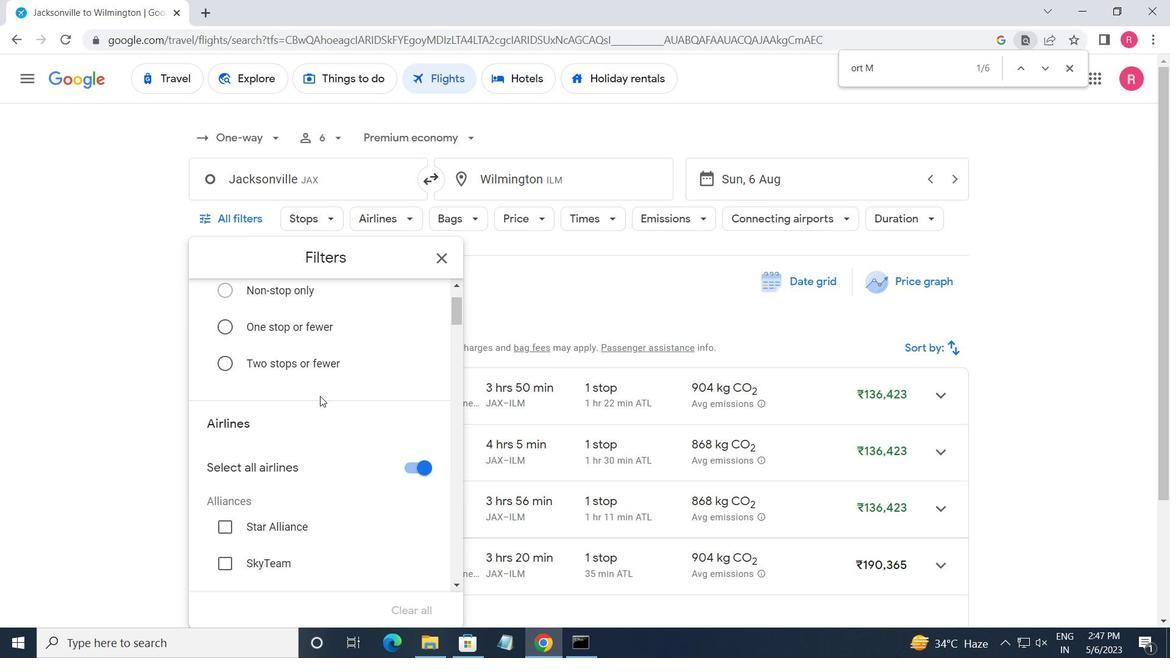 
Action: Mouse scrolled (319, 396) with delta (0, 0)
Screenshot: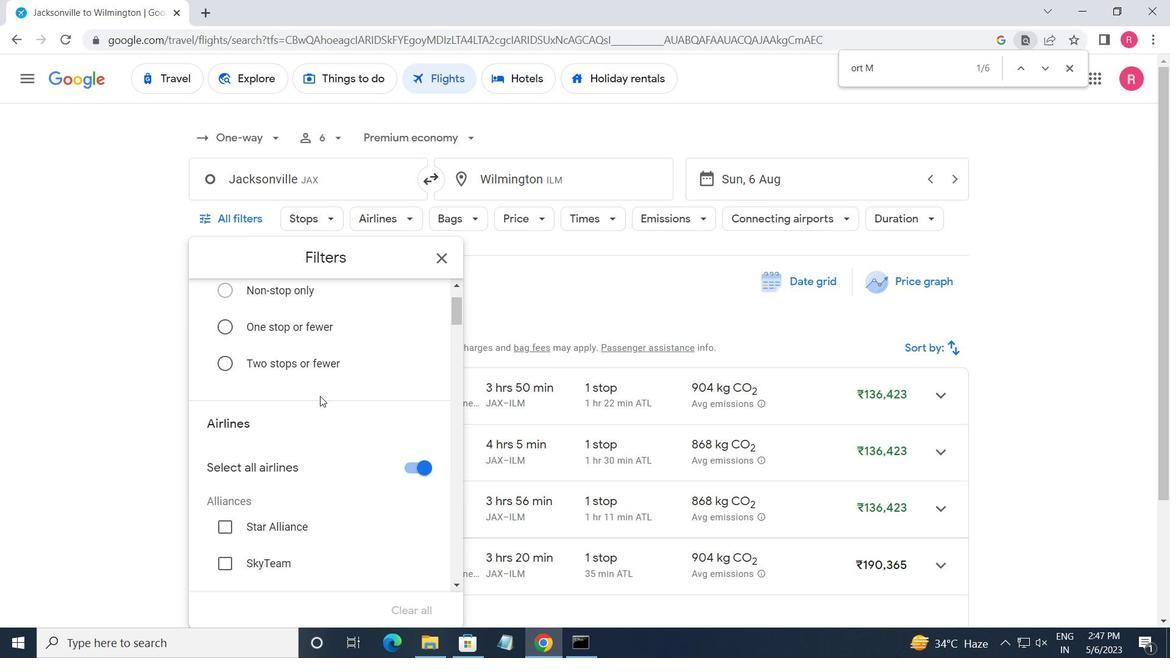 
Action: Mouse moved to (319, 398)
Screenshot: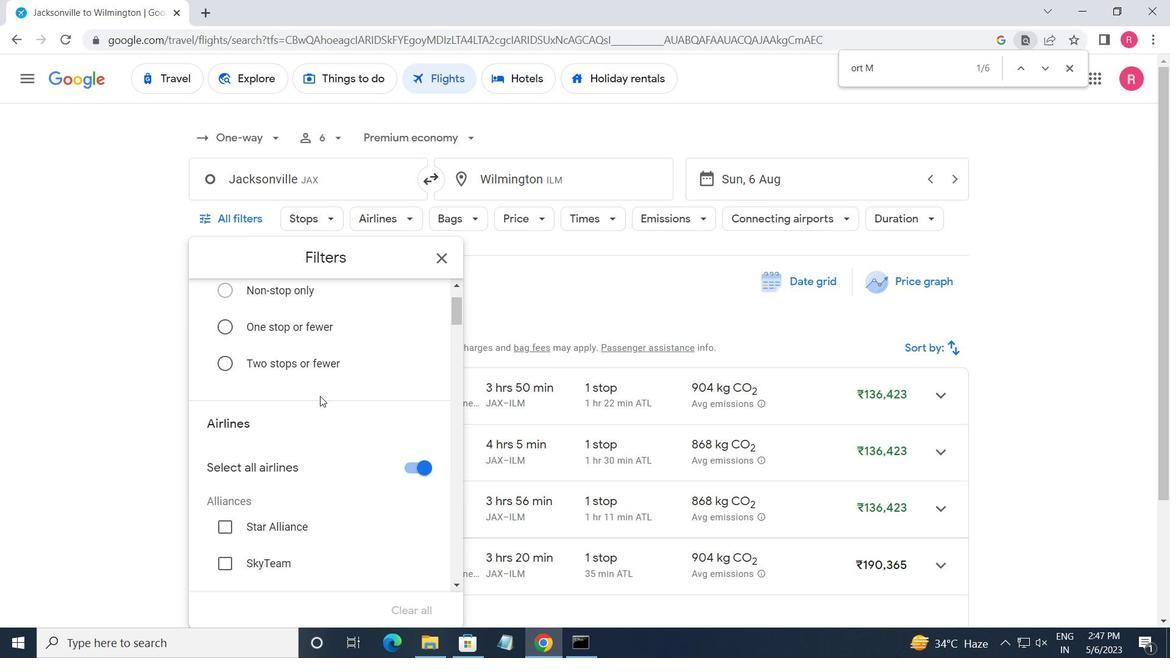 
Action: Mouse scrolled (319, 397) with delta (0, 0)
Screenshot: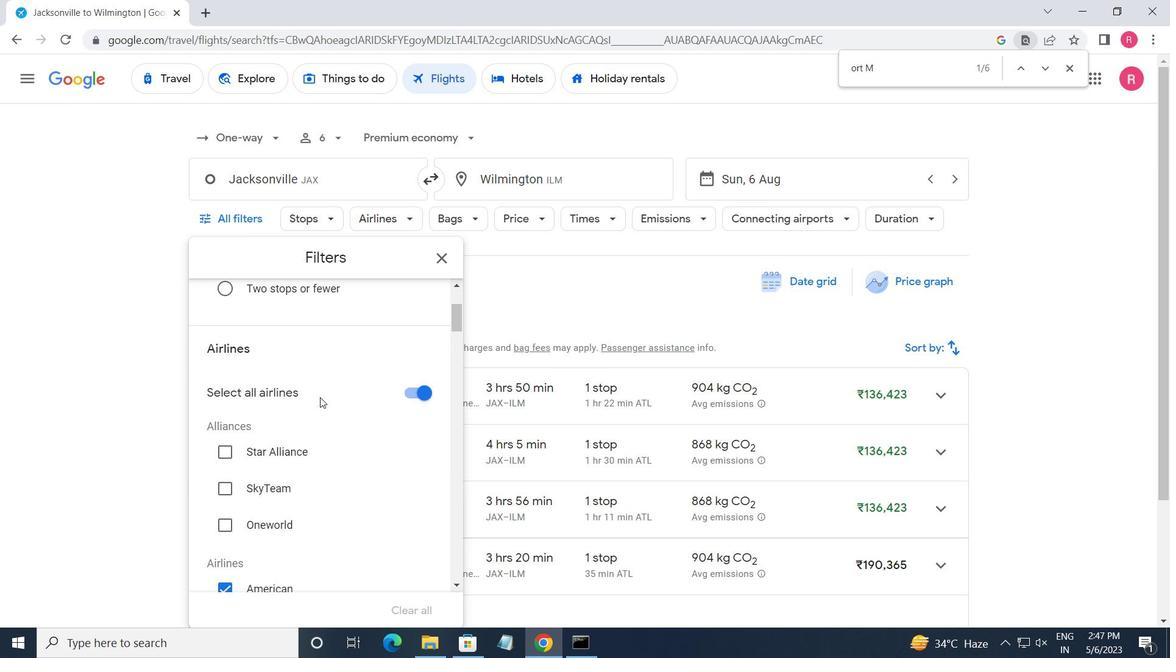 
Action: Mouse scrolled (319, 397) with delta (0, 0)
Screenshot: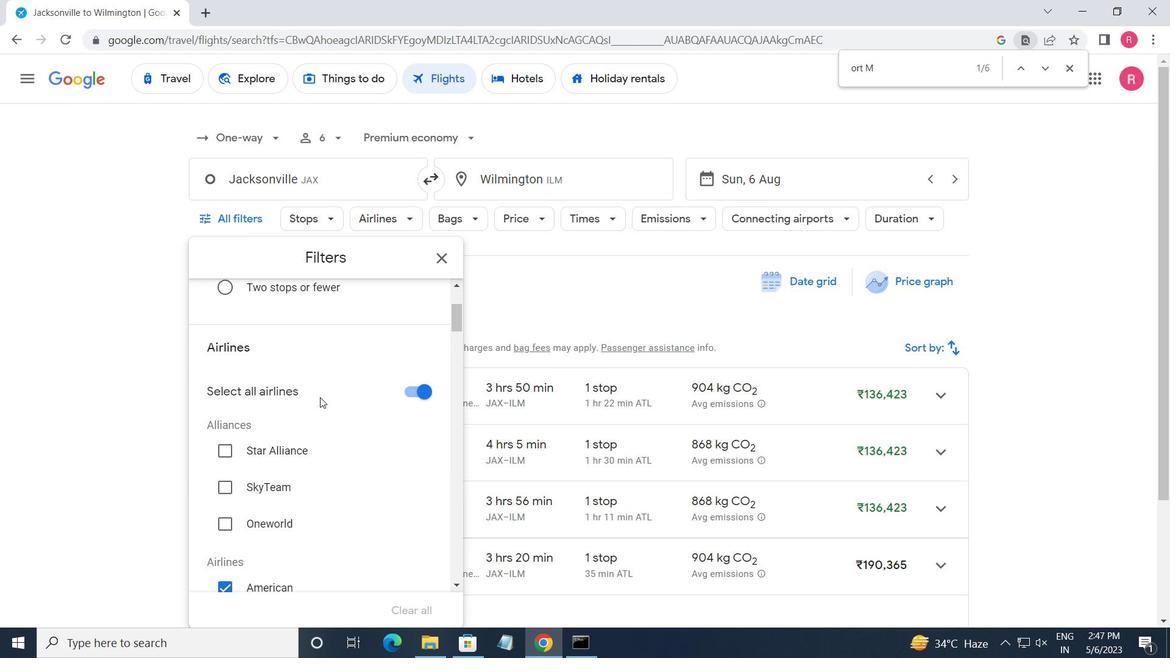 
Action: Mouse moved to (320, 398)
Screenshot: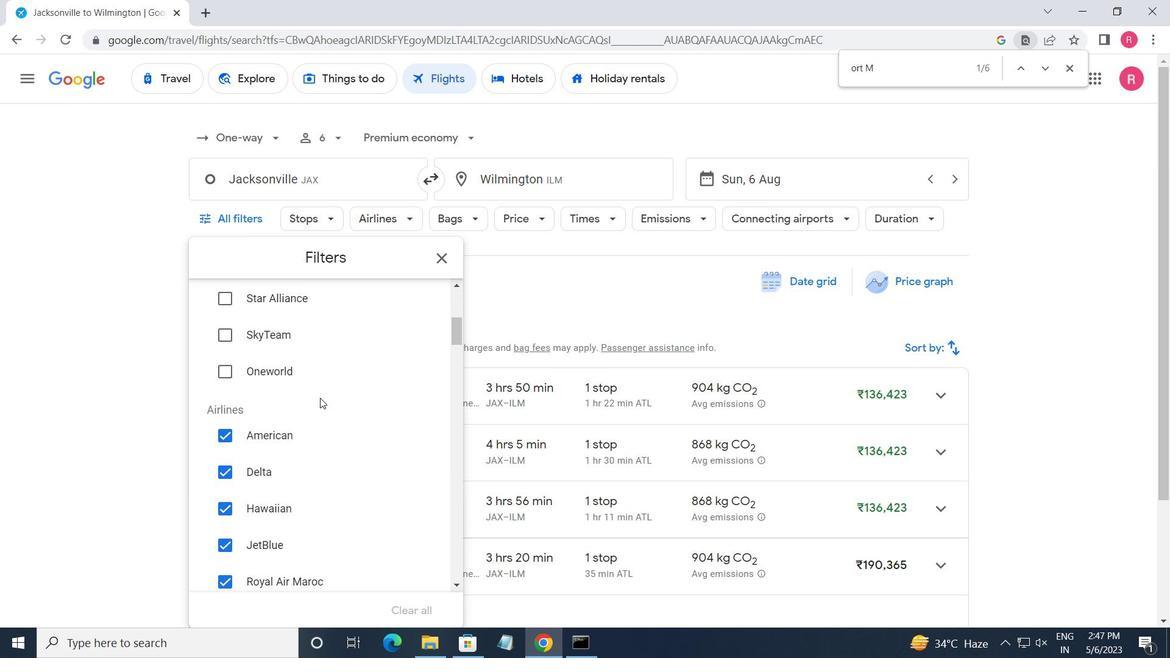 
Action: Mouse scrolled (320, 397) with delta (0, 0)
Screenshot: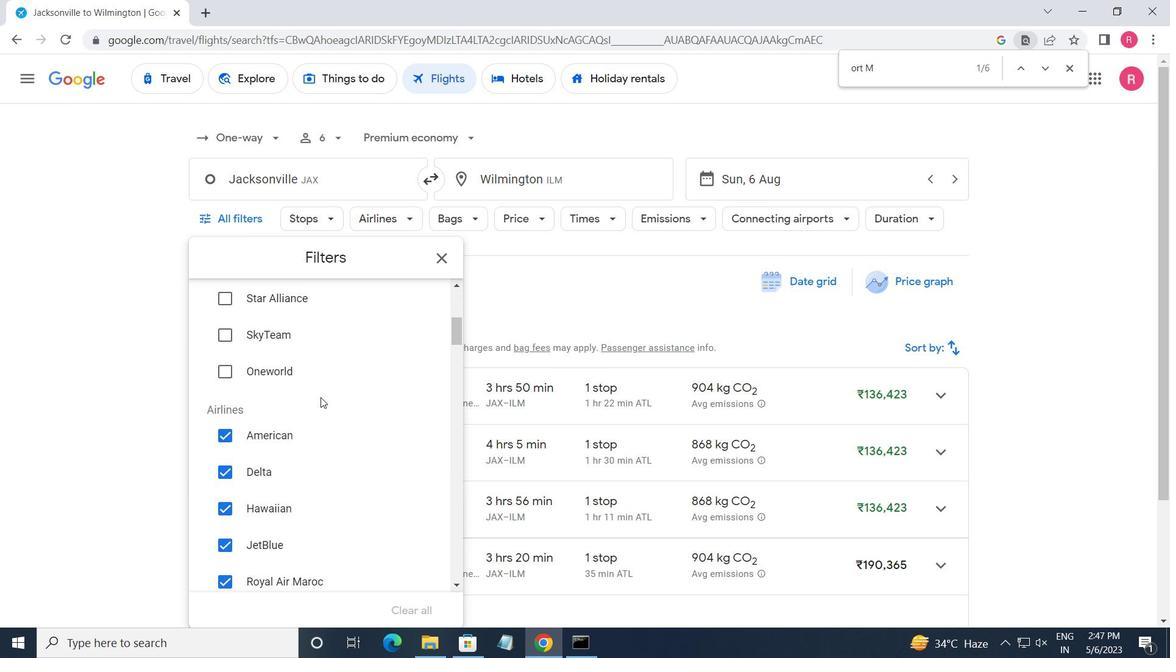 
Action: Mouse moved to (355, 455)
Screenshot: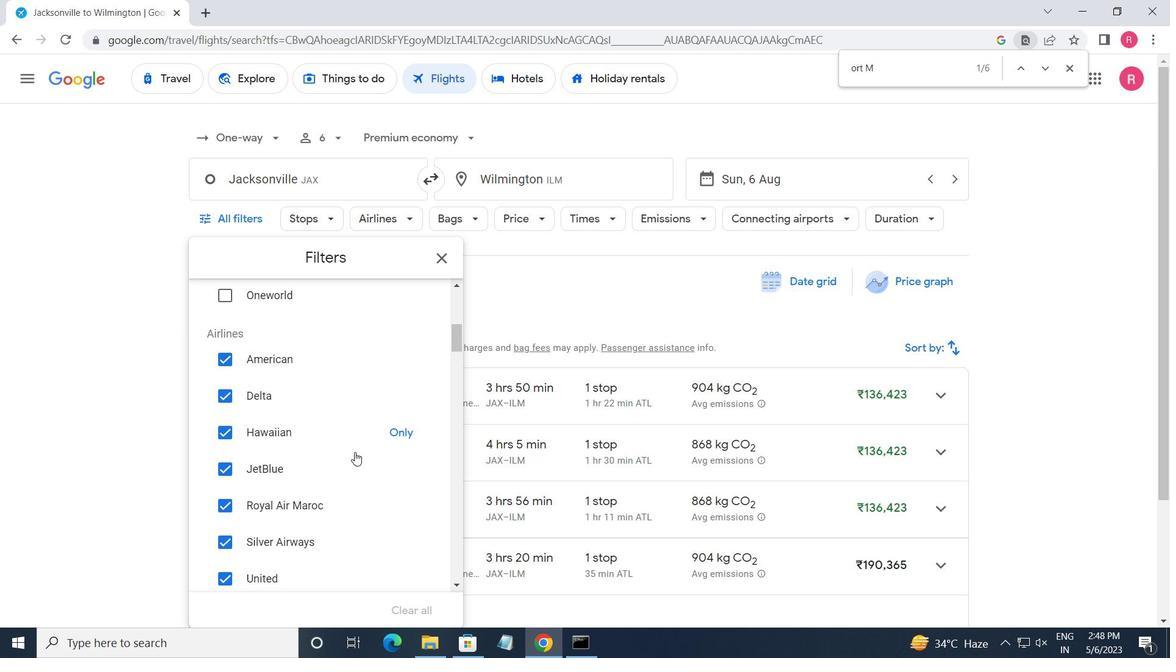 
Action: Mouse scrolled (355, 455) with delta (0, 0)
Screenshot: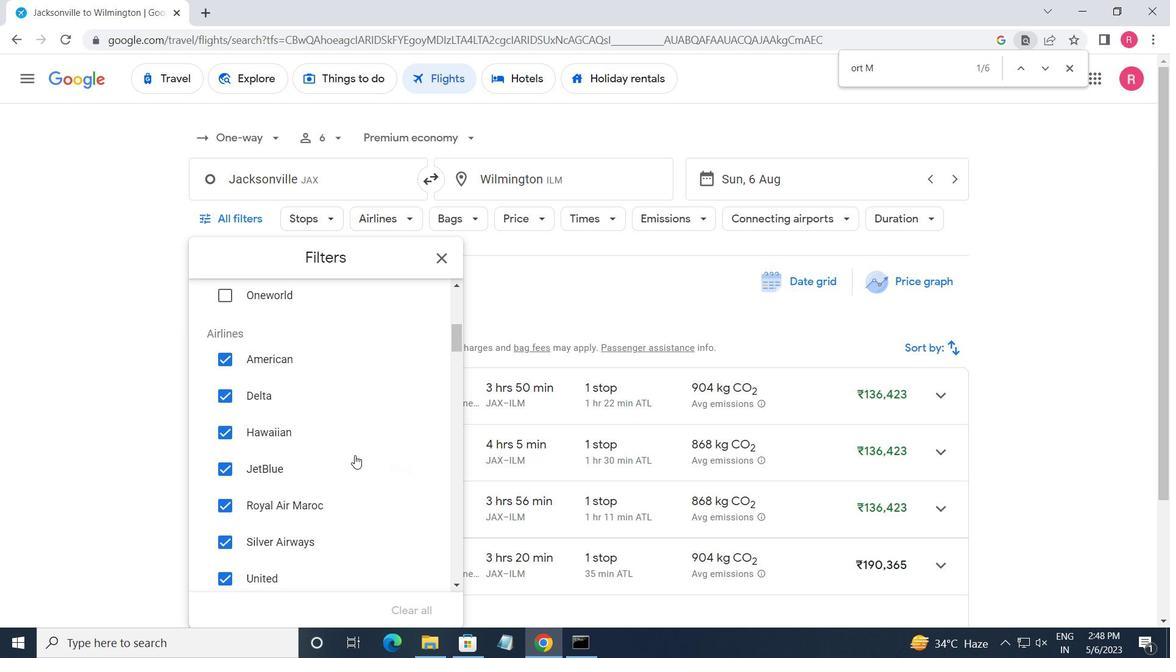 
Action: Mouse moved to (402, 498)
Screenshot: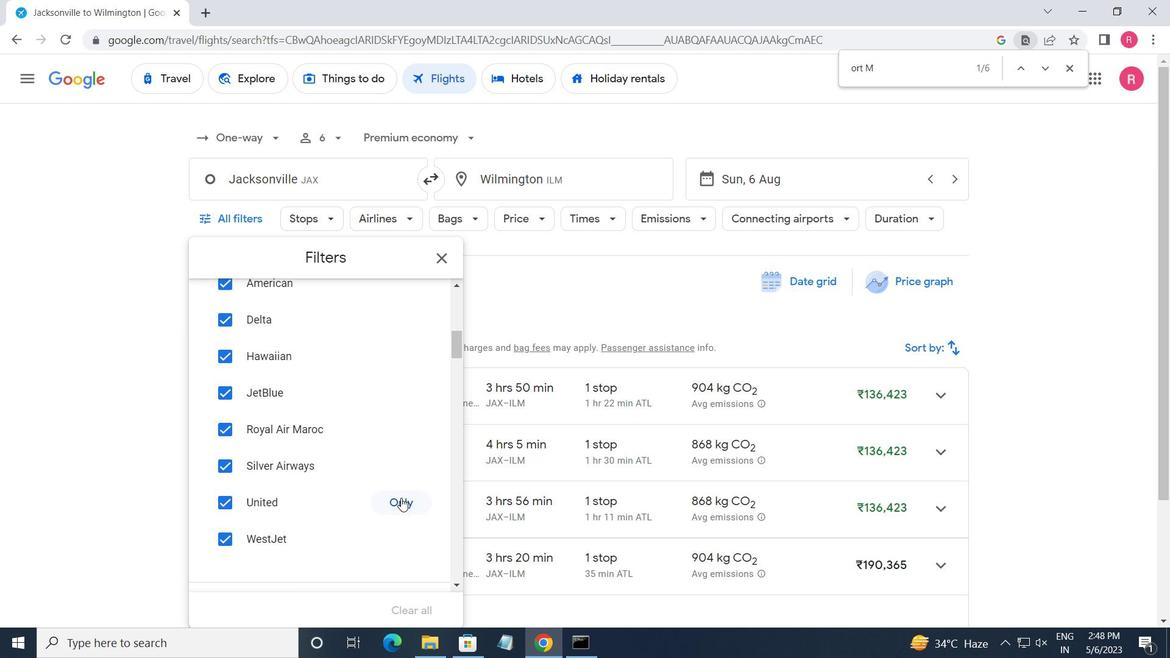 
Action: Mouse pressed left at (402, 498)
Screenshot: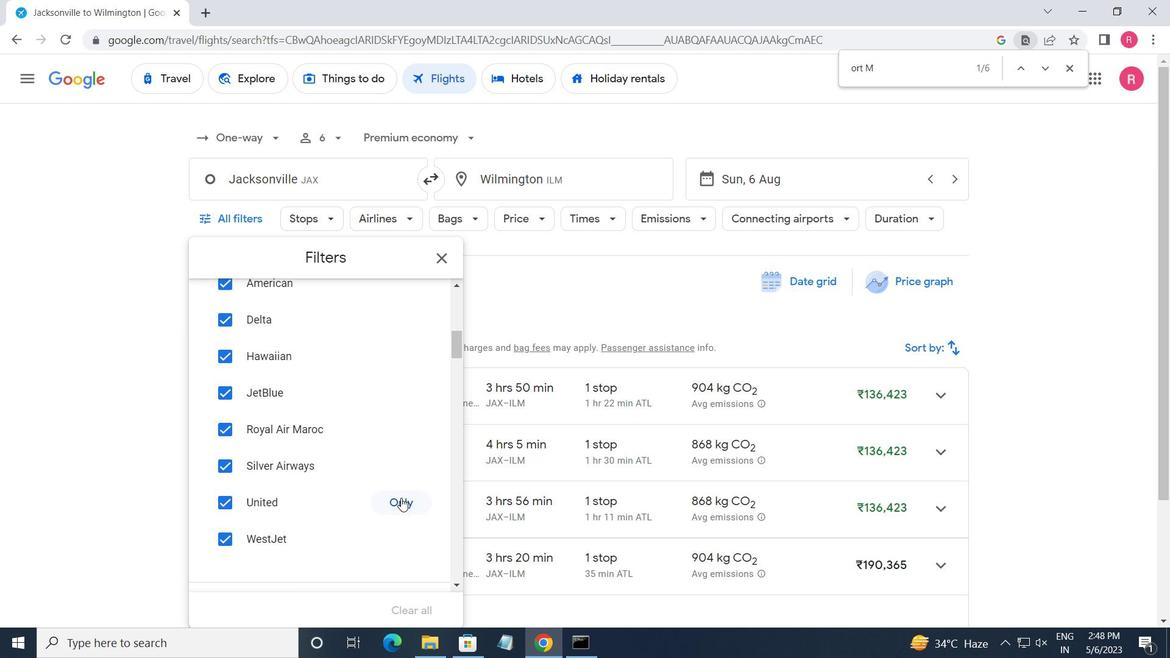
Action: Mouse moved to (312, 438)
Screenshot: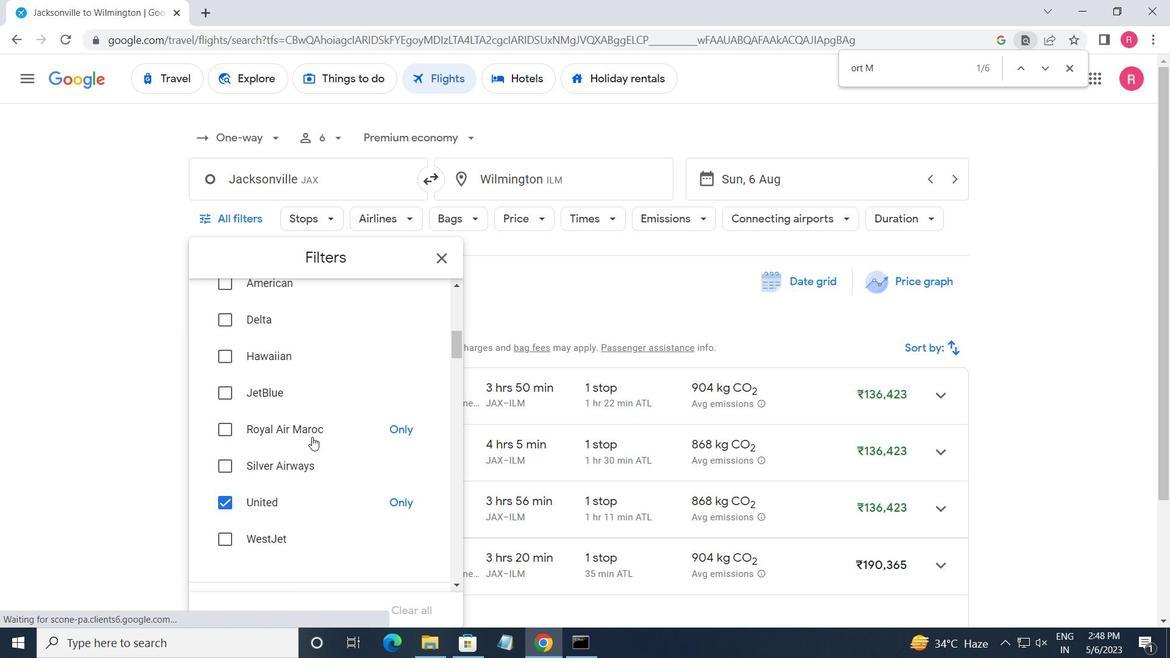 
Action: Mouse scrolled (312, 438) with delta (0, 0)
Screenshot: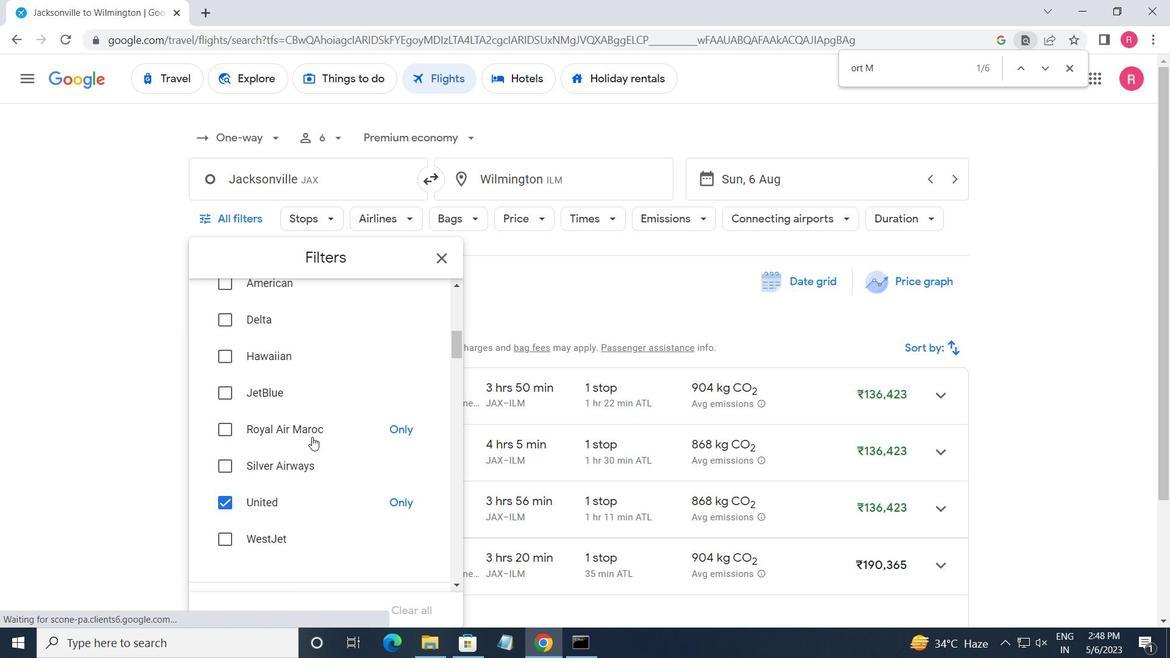 
Action: Mouse moved to (313, 441)
Screenshot: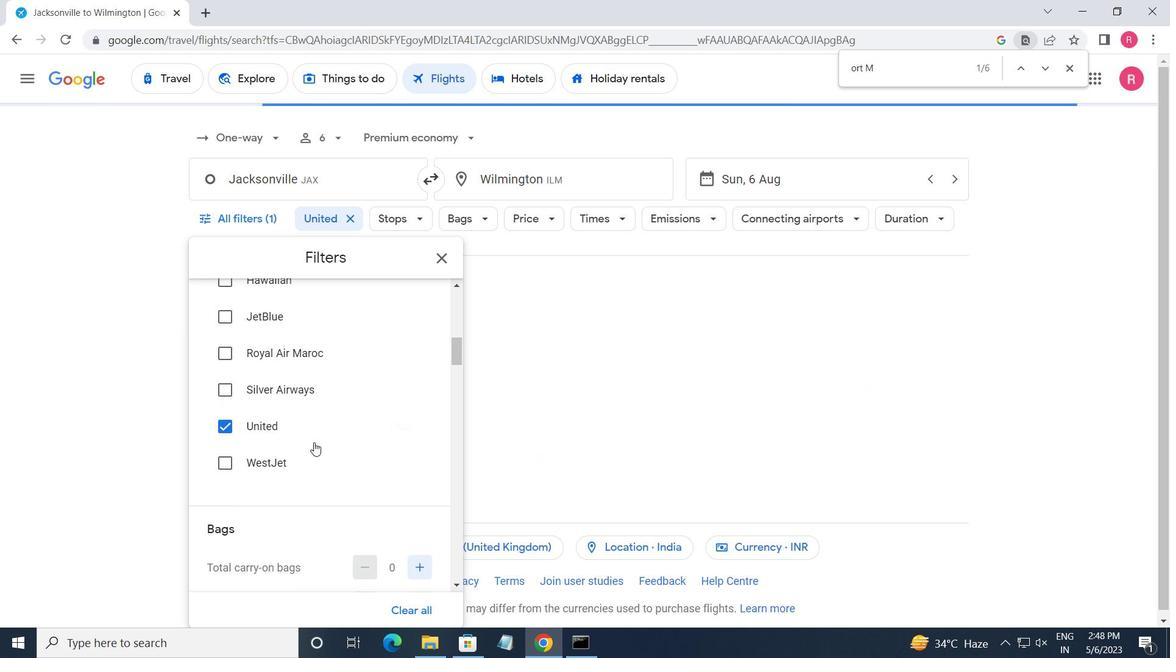 
Action: Mouse scrolled (313, 441) with delta (0, 0)
Screenshot: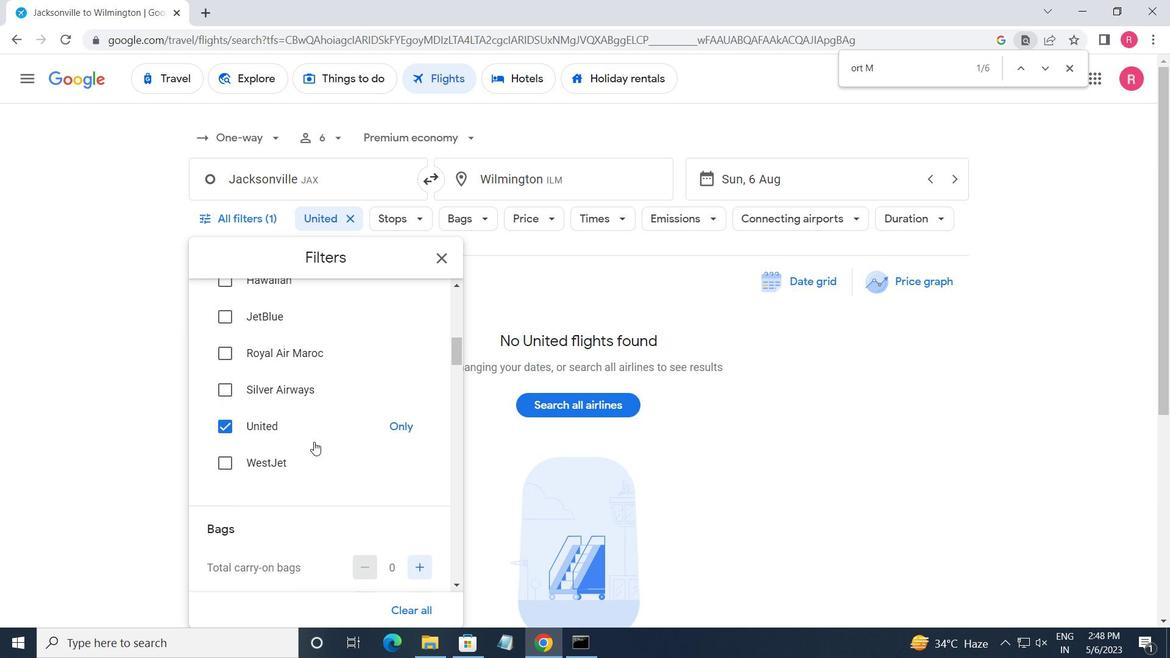 
Action: Mouse moved to (314, 441)
Screenshot: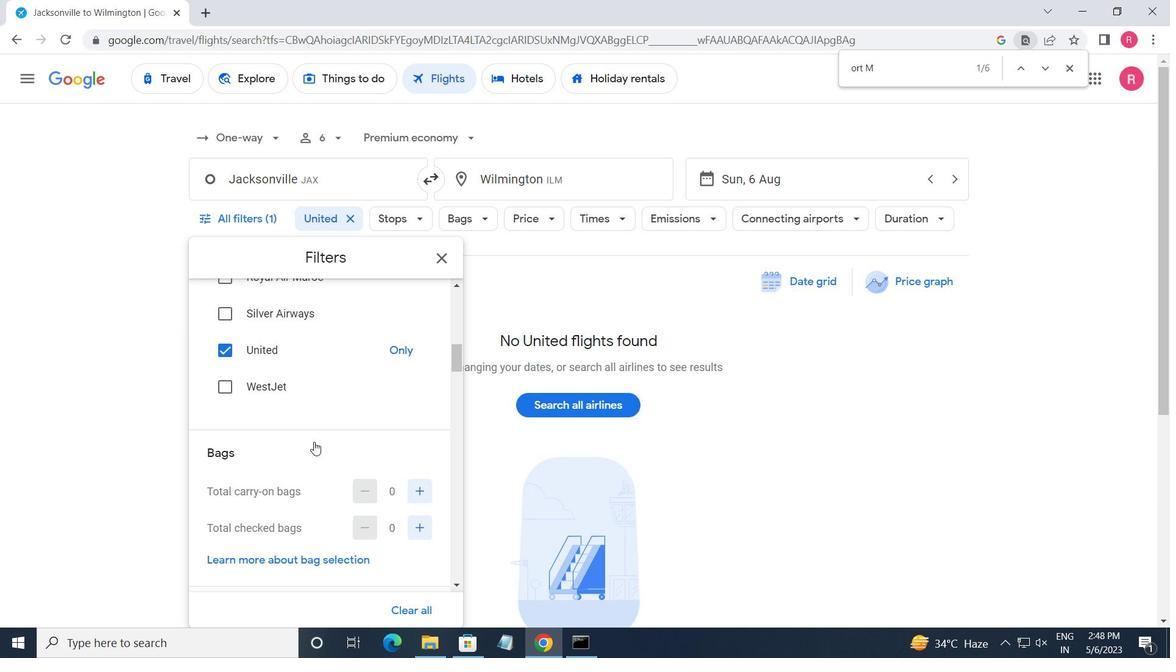 
Action: Mouse scrolled (314, 441) with delta (0, 0)
Screenshot: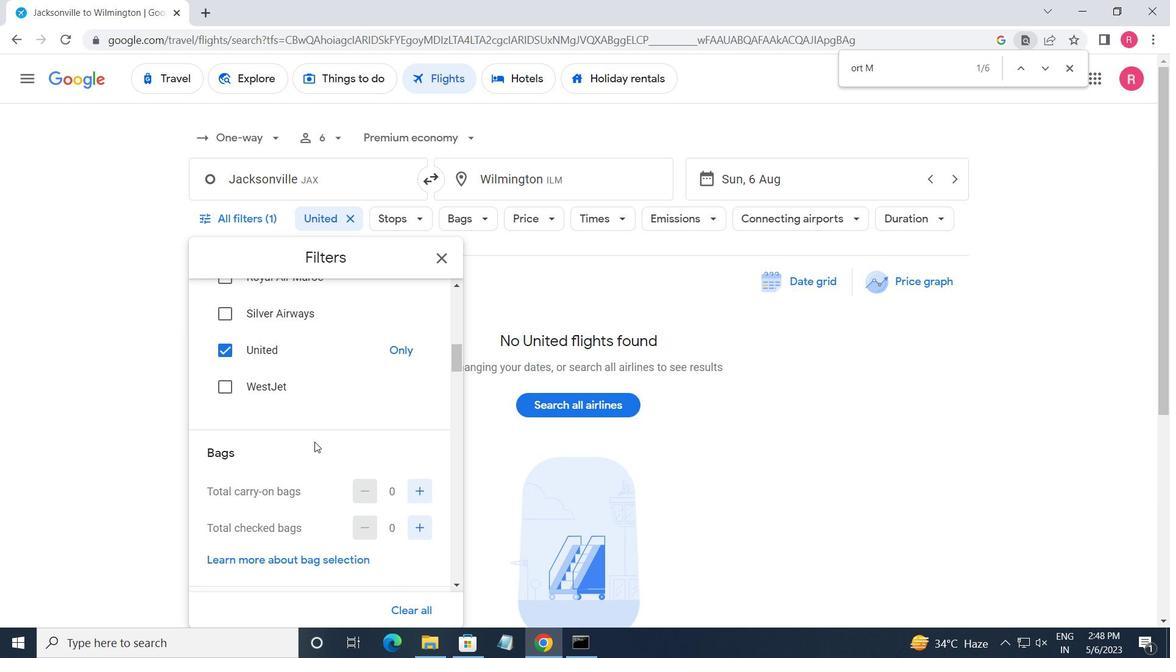 
Action: Mouse moved to (408, 461)
Screenshot: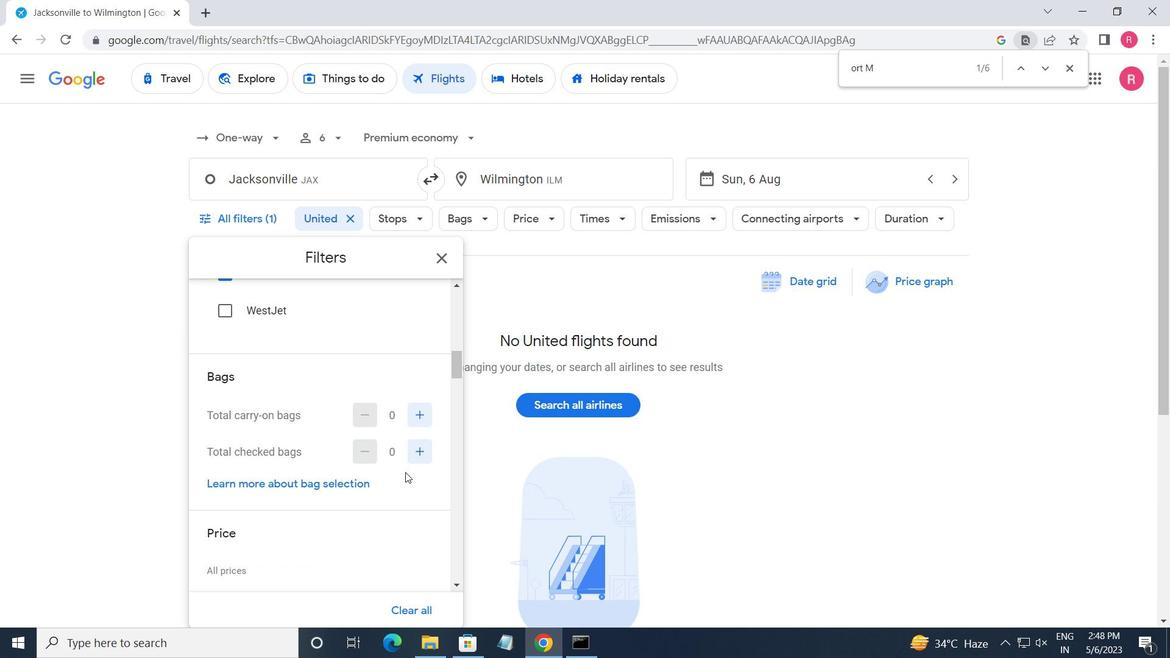 
Action: Mouse pressed left at (408, 461)
Screenshot: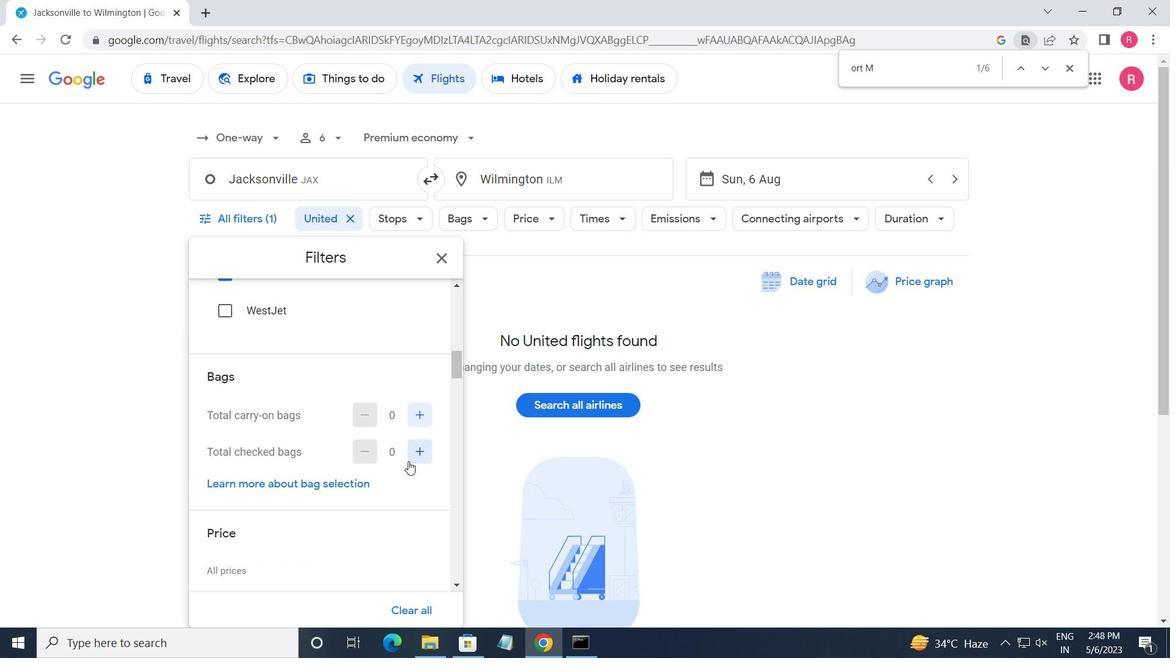 
Action: Mouse pressed left at (408, 461)
Screenshot: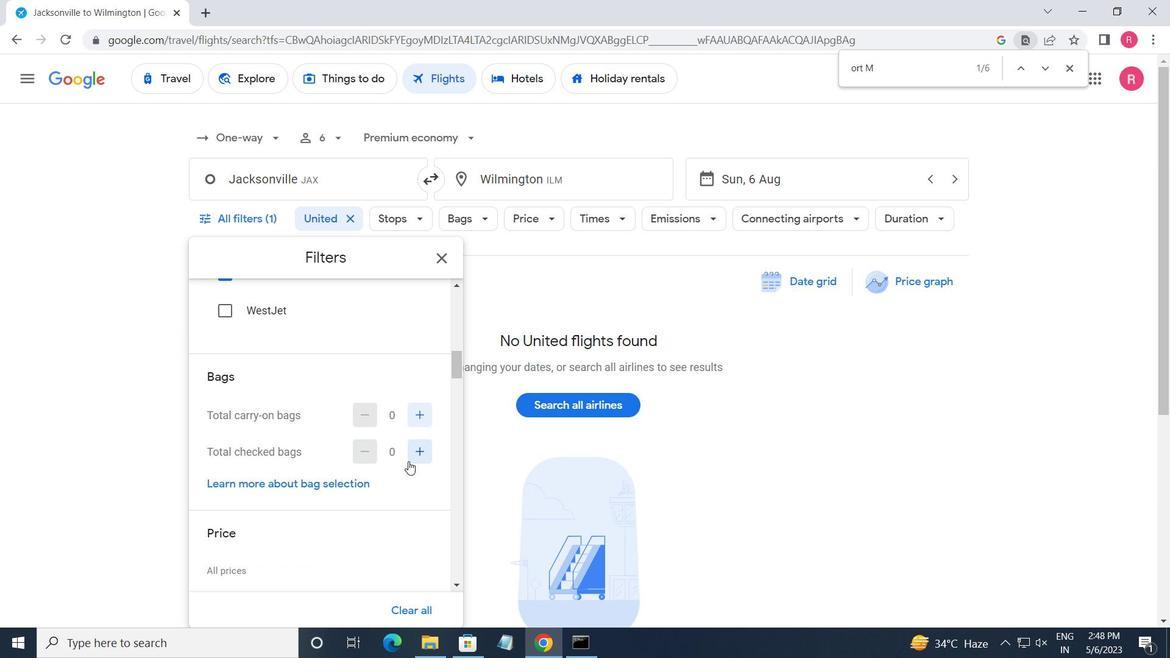 
Action: Mouse pressed left at (408, 461)
Screenshot: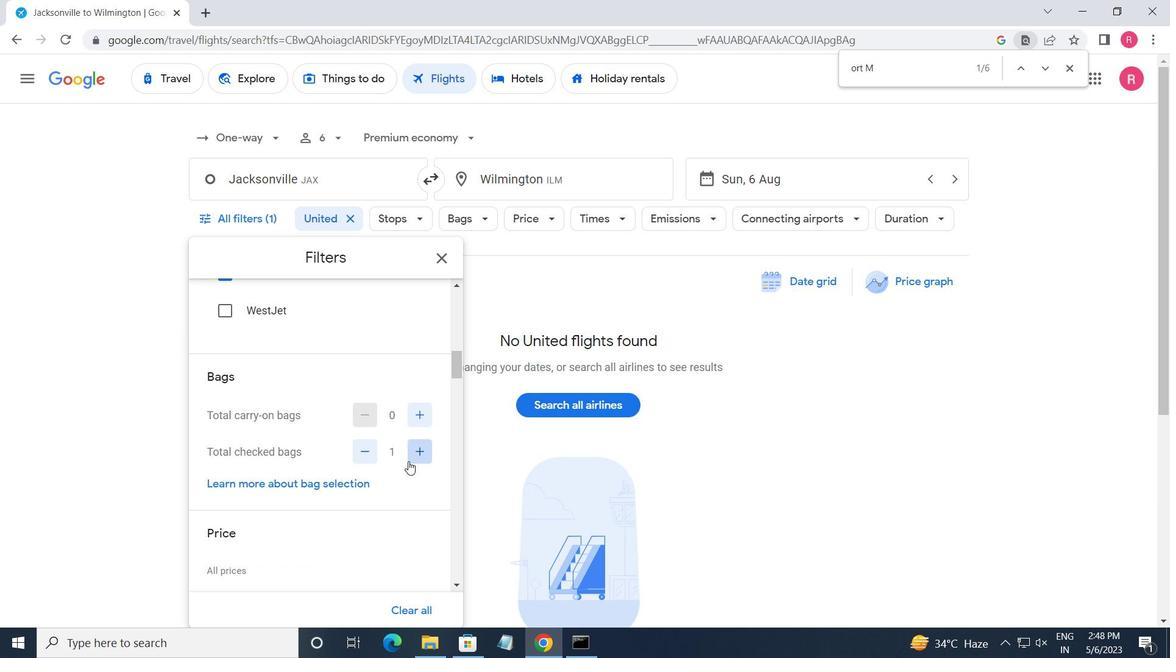 
Action: Mouse pressed left at (408, 461)
Screenshot: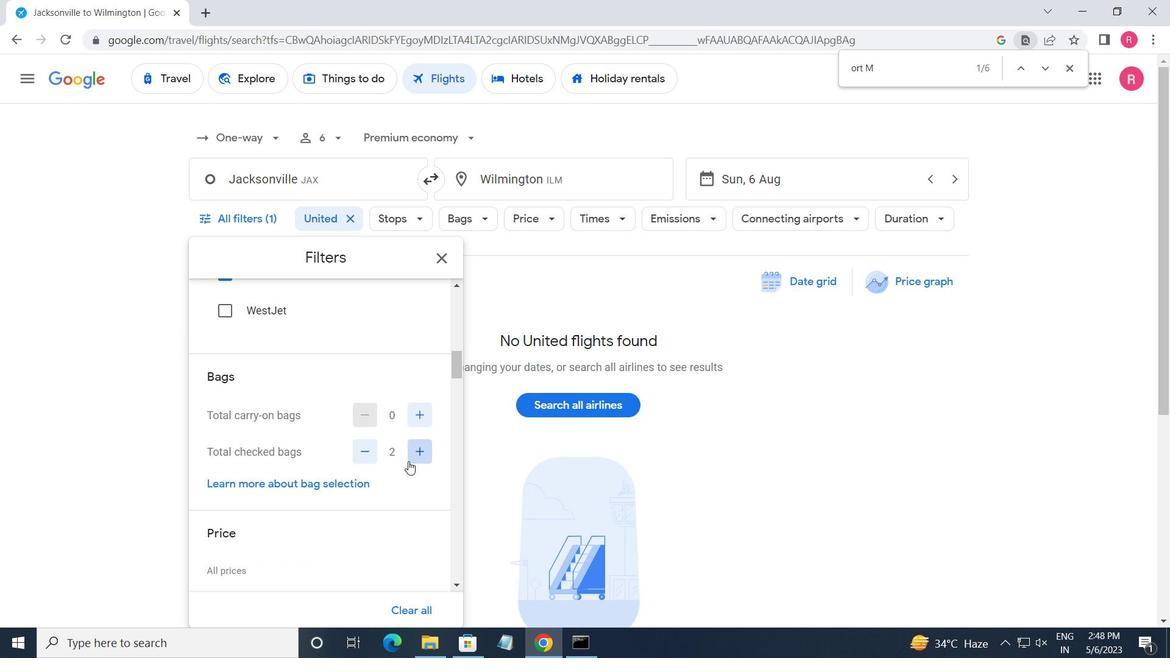 
Action: Mouse pressed left at (408, 461)
Screenshot: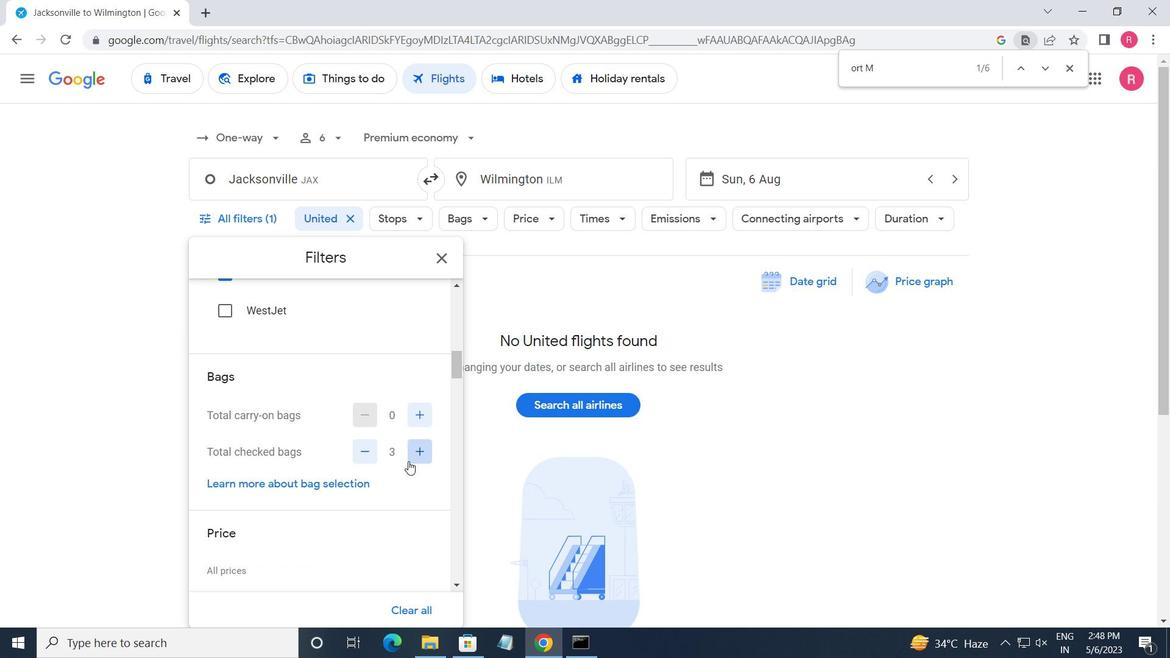 
Action: Mouse pressed left at (408, 461)
Screenshot: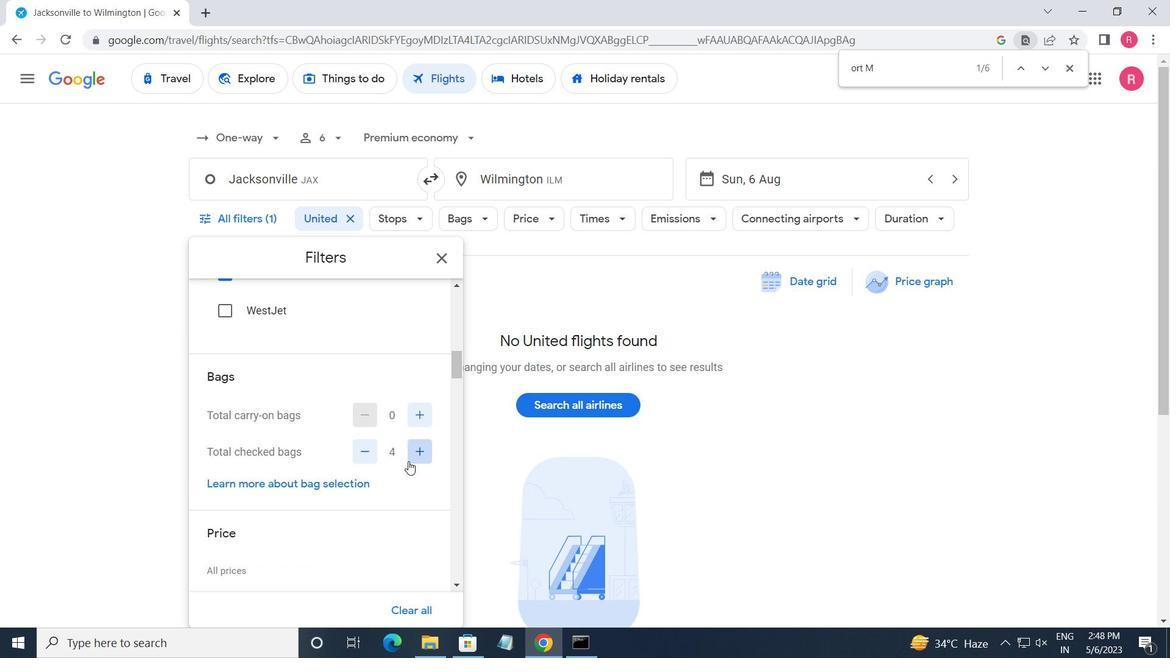 
Action: Mouse pressed left at (408, 461)
Screenshot: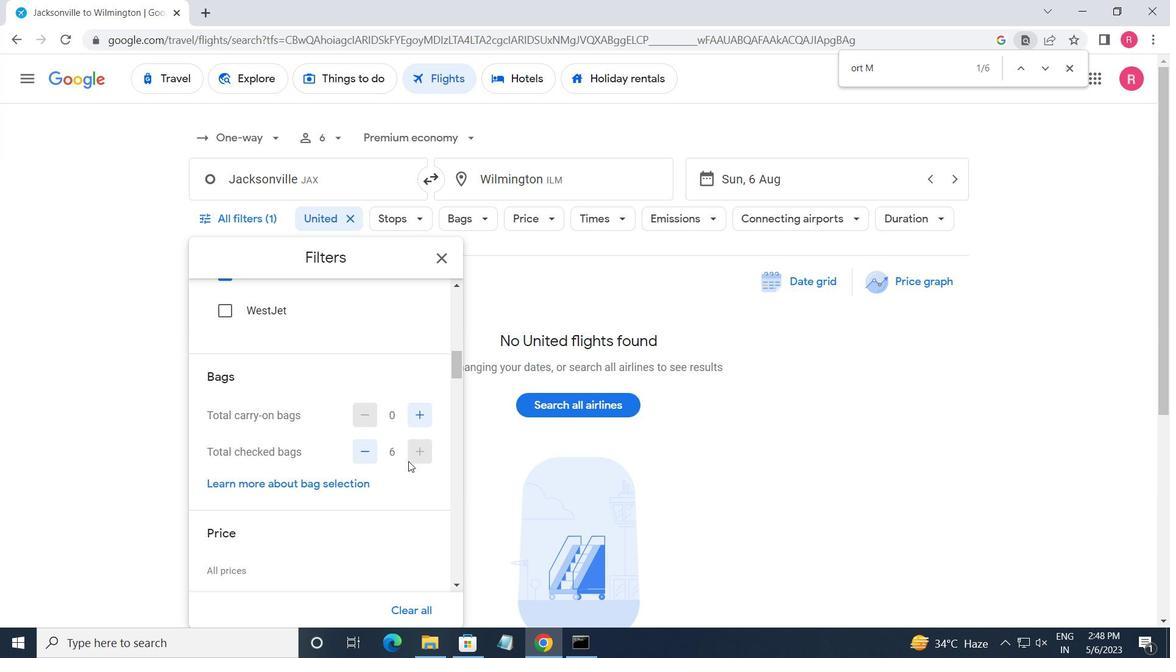 
Action: Mouse moved to (330, 455)
Screenshot: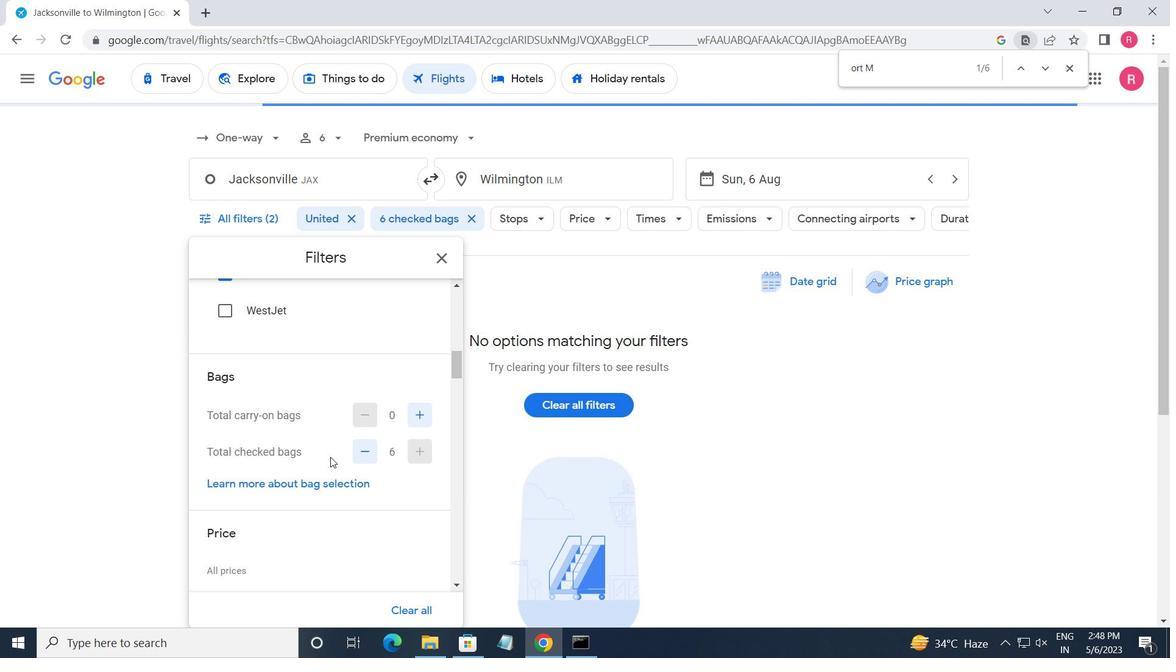 
Action: Mouse scrolled (330, 454) with delta (0, 0)
Screenshot: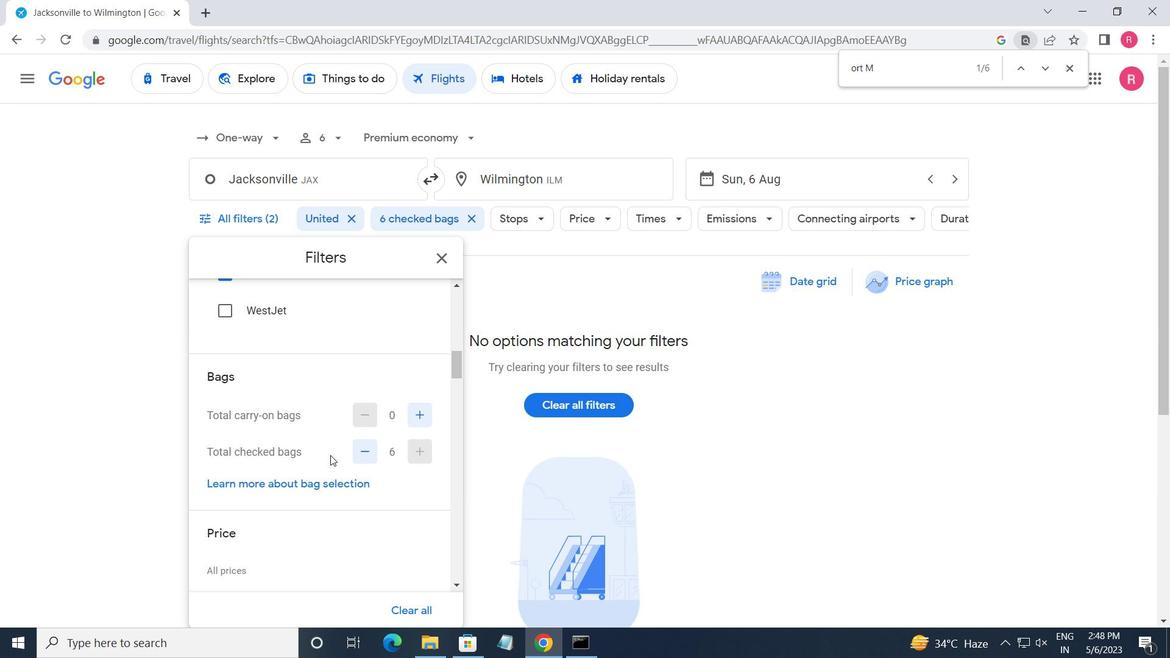 
Action: Mouse moved to (331, 453)
Screenshot: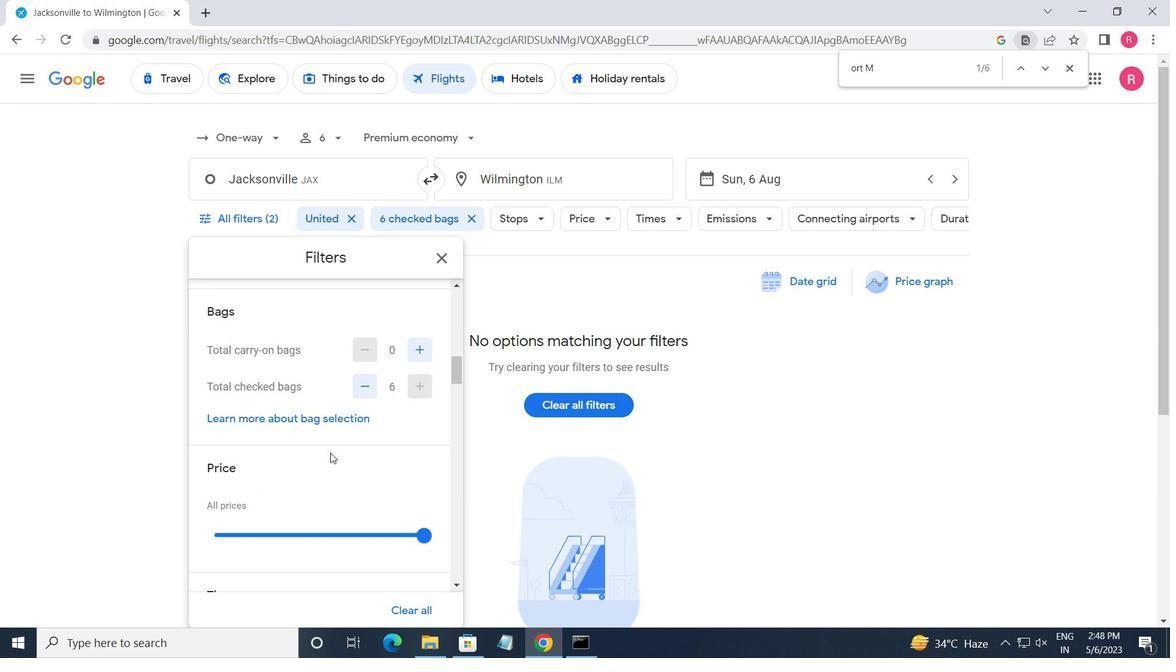 
Action: Mouse scrolled (331, 452) with delta (0, 0)
Screenshot: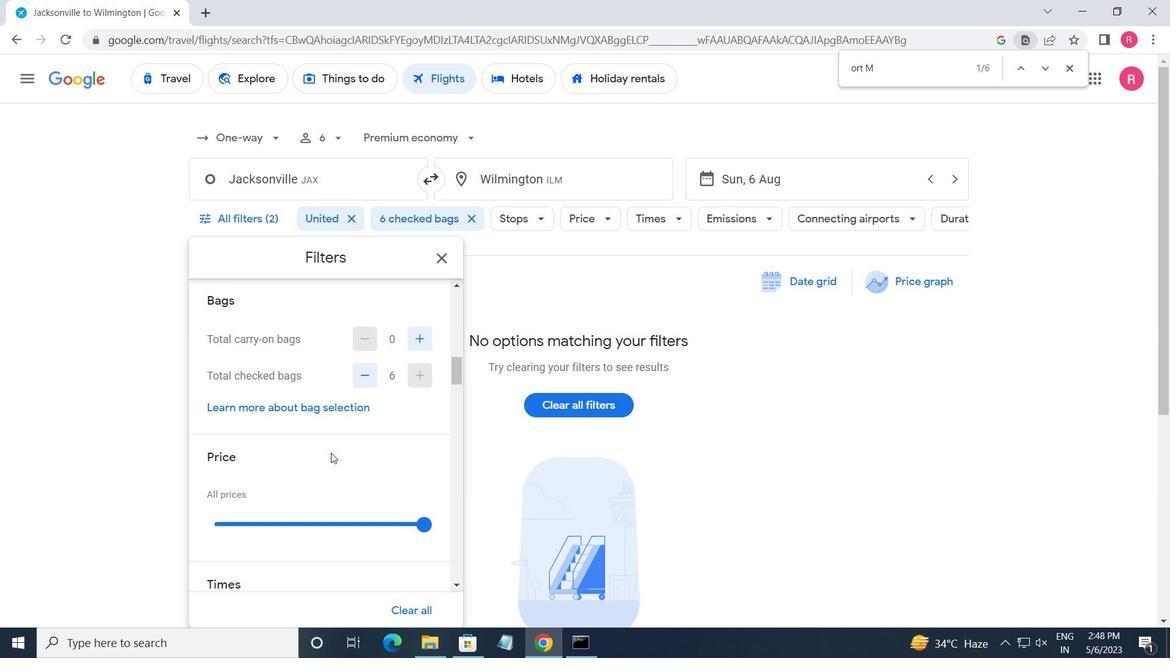 
Action: Mouse moved to (419, 452)
Screenshot: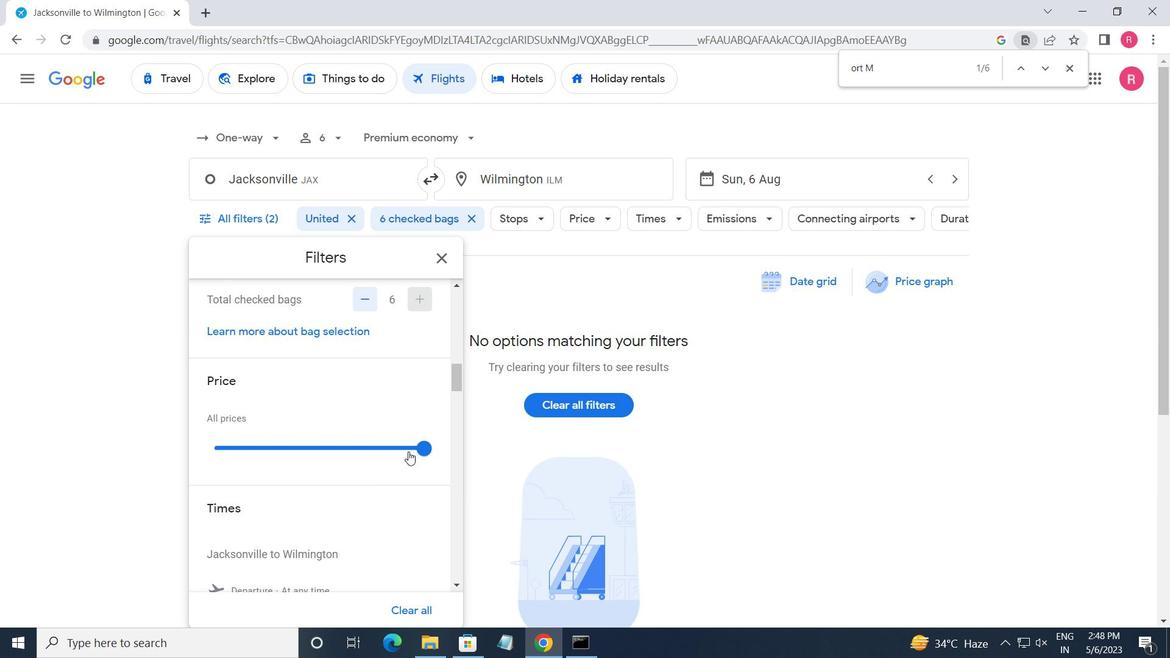 
Action: Mouse pressed left at (419, 452)
Screenshot: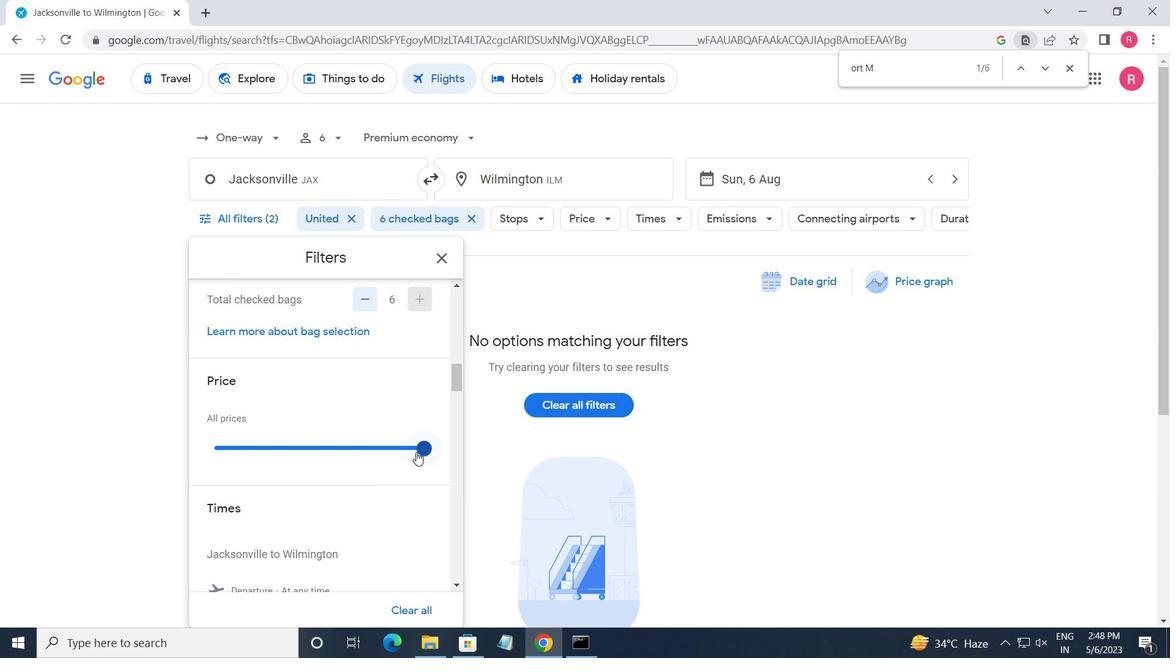 
Action: Mouse moved to (372, 457)
Screenshot: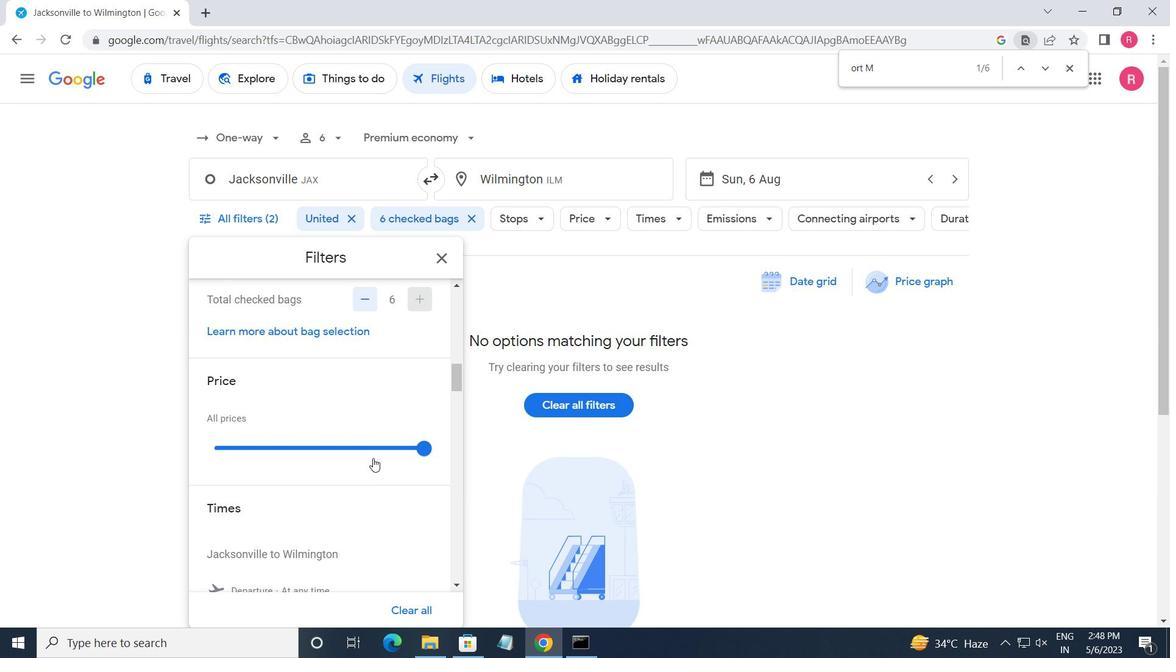 
Action: Mouse scrolled (372, 457) with delta (0, 0)
Screenshot: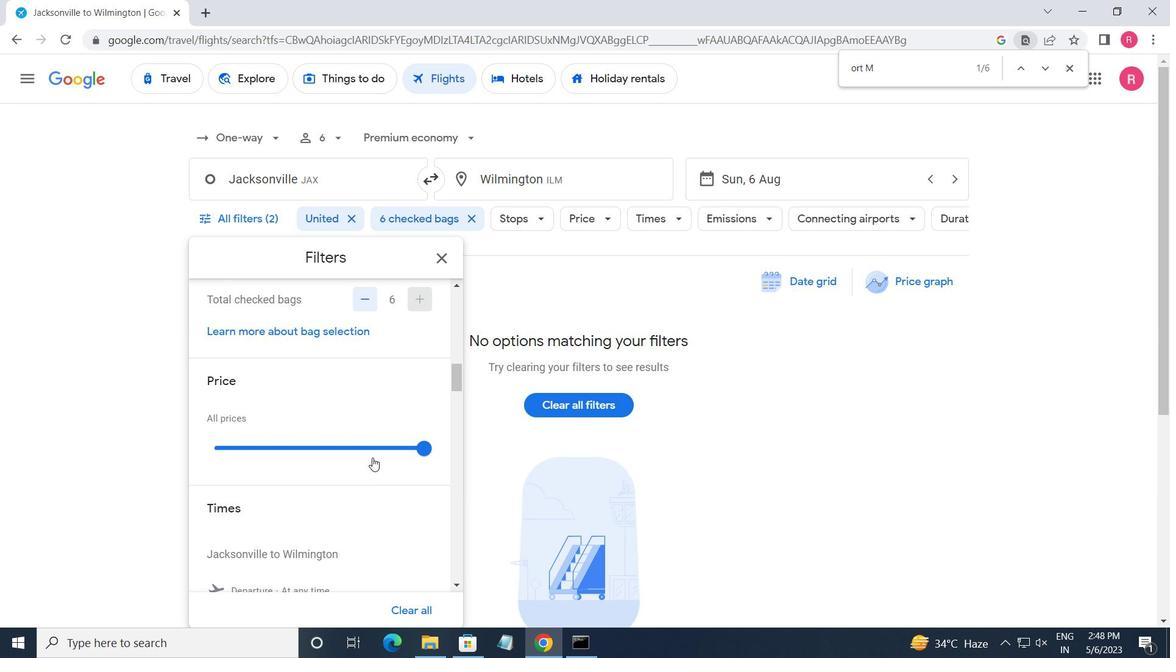 
Action: Mouse moved to (374, 454)
Screenshot: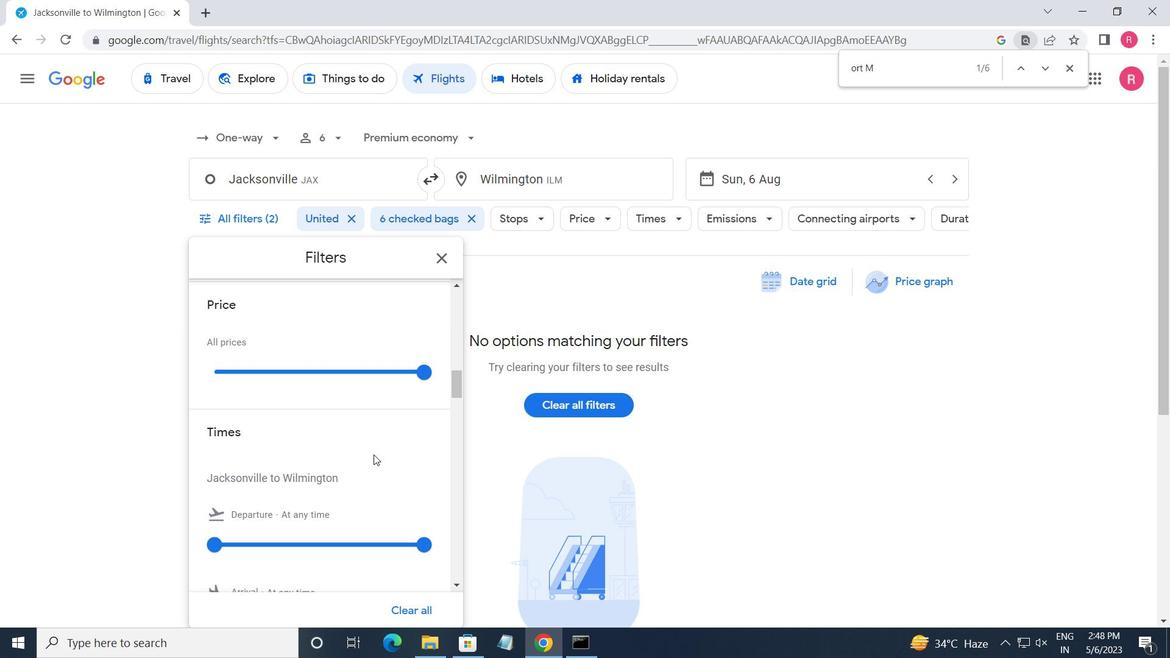 
Action: Mouse scrolled (374, 454) with delta (0, 0)
Screenshot: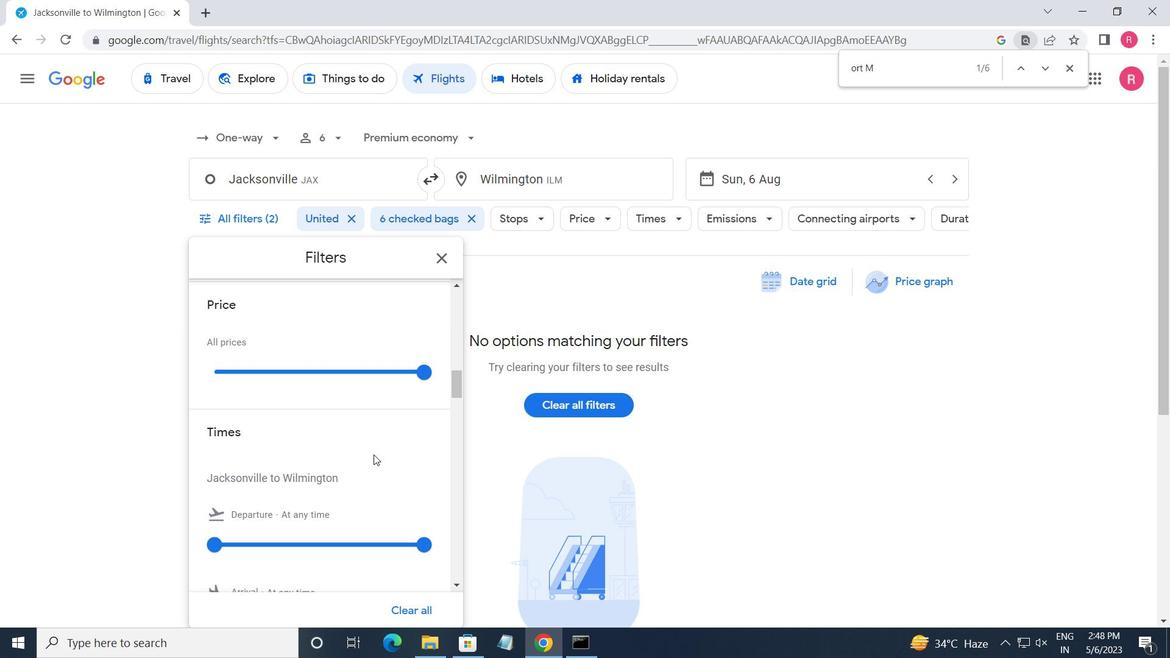 
Action: Mouse moved to (214, 466)
Screenshot: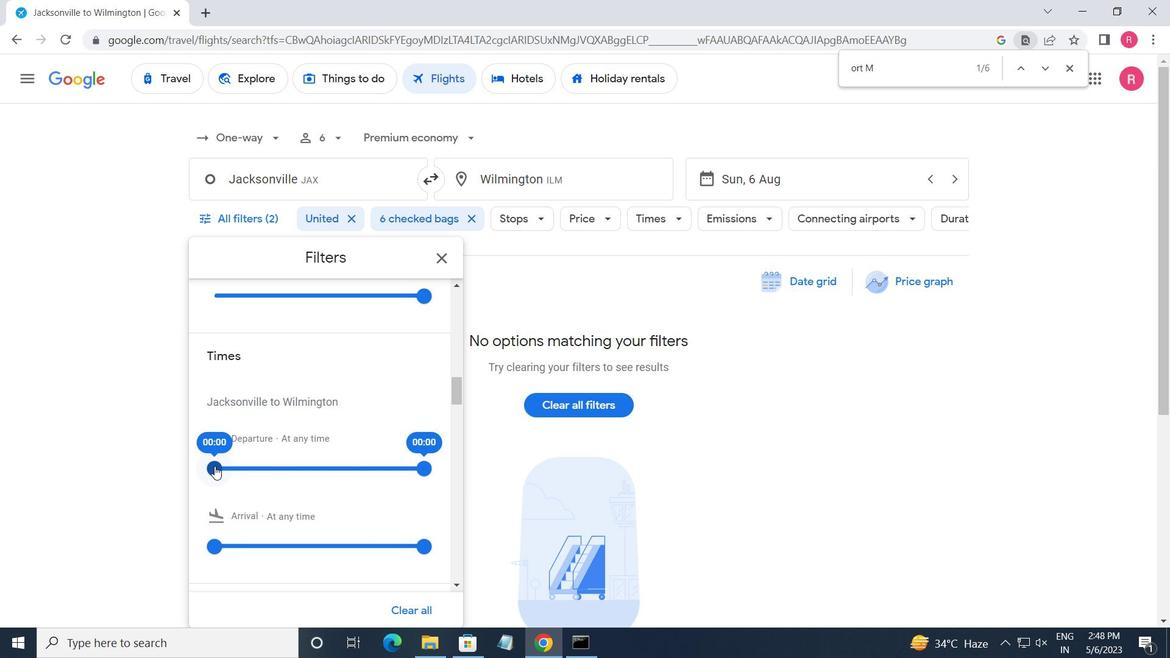 
Action: Mouse pressed left at (214, 466)
Screenshot: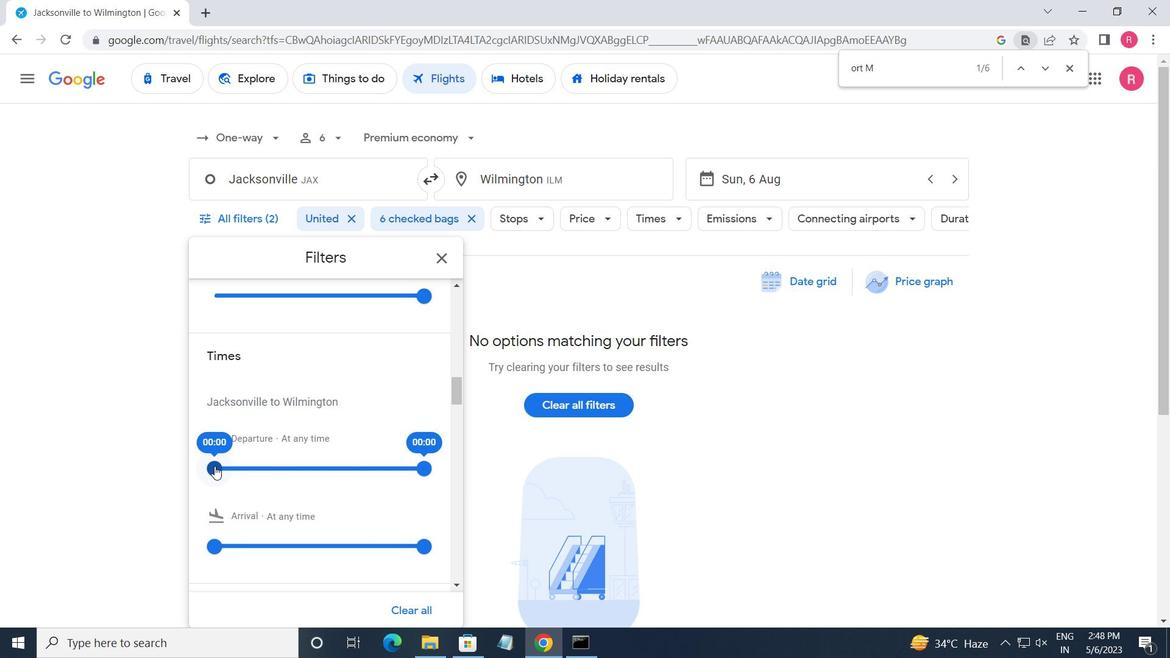 
Action: Mouse moved to (423, 465)
Screenshot: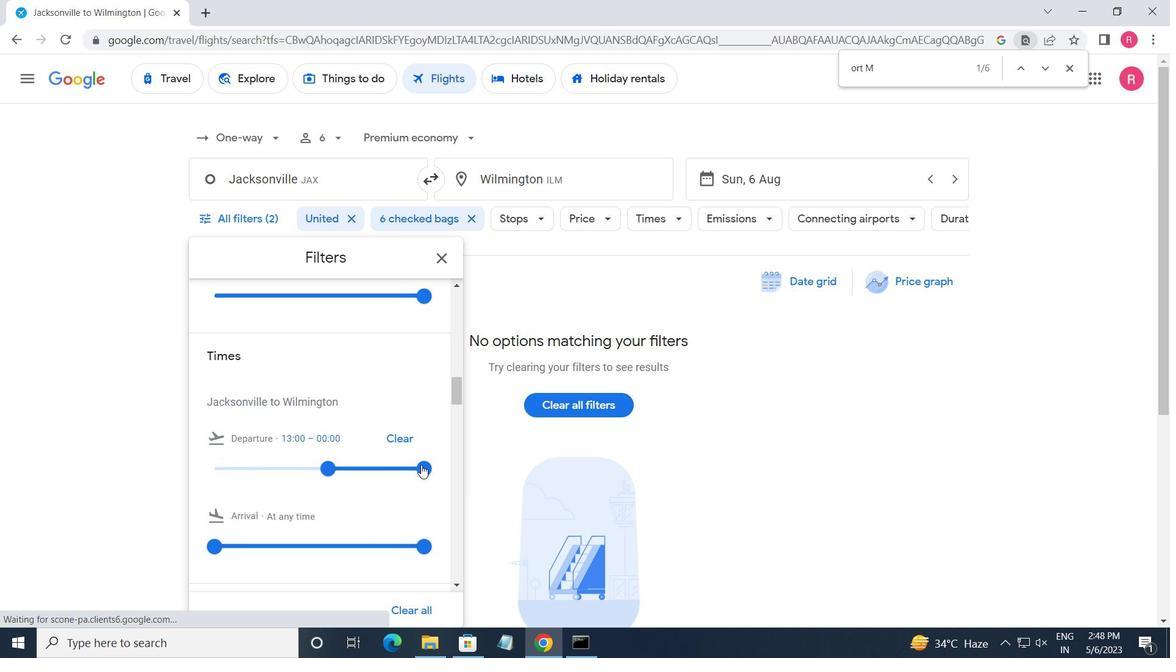 
Action: Mouse pressed left at (423, 465)
Screenshot: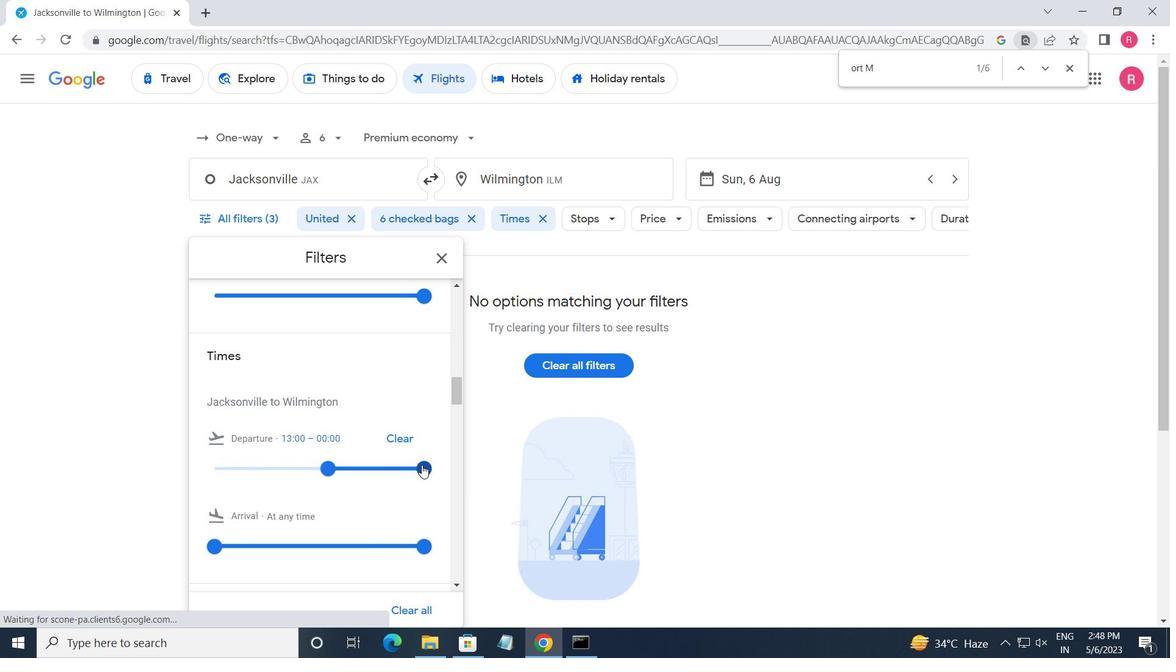 
Action: Mouse moved to (437, 261)
Screenshot: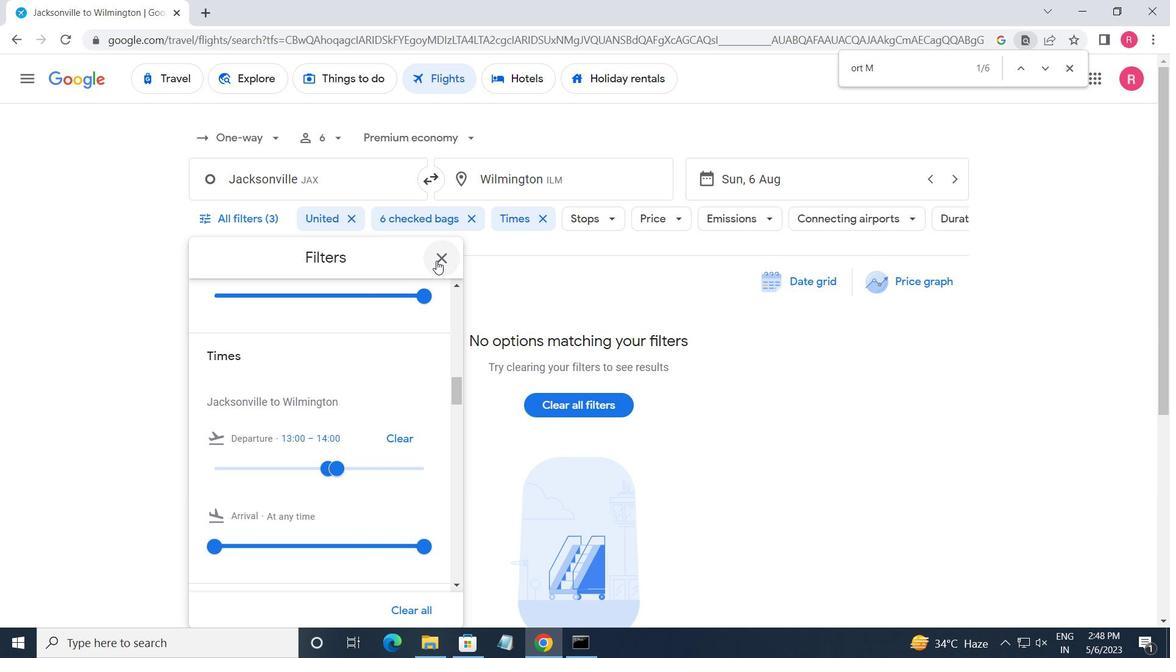 
Action: Mouse pressed left at (437, 261)
Screenshot: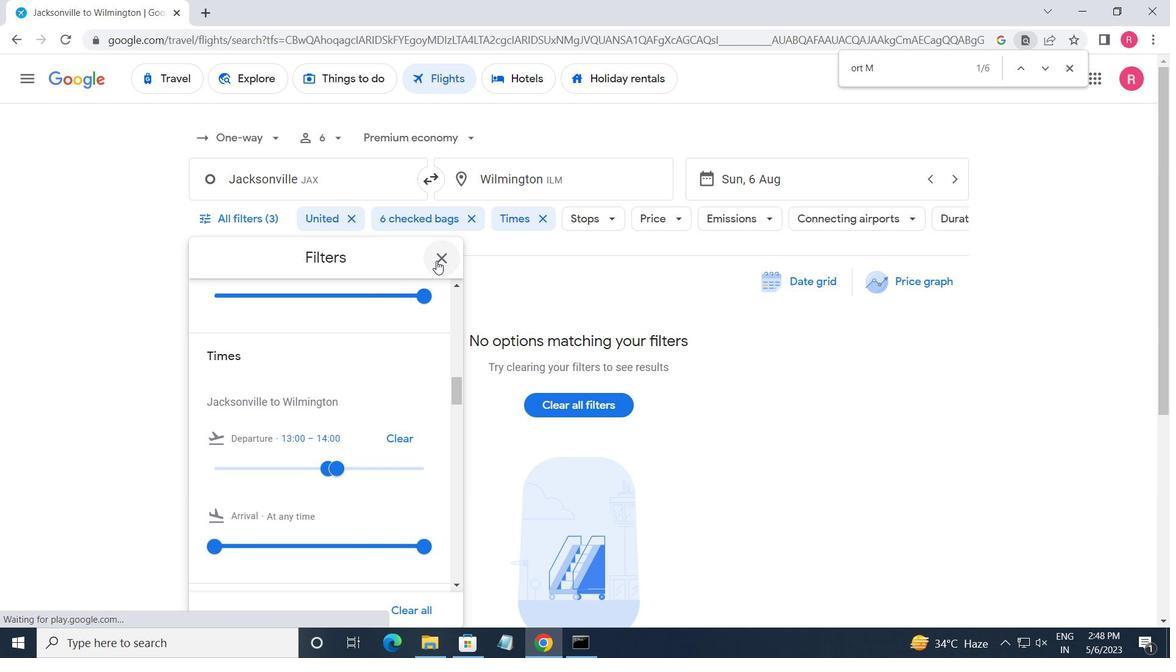 
Action: Mouse moved to (434, 251)
Screenshot: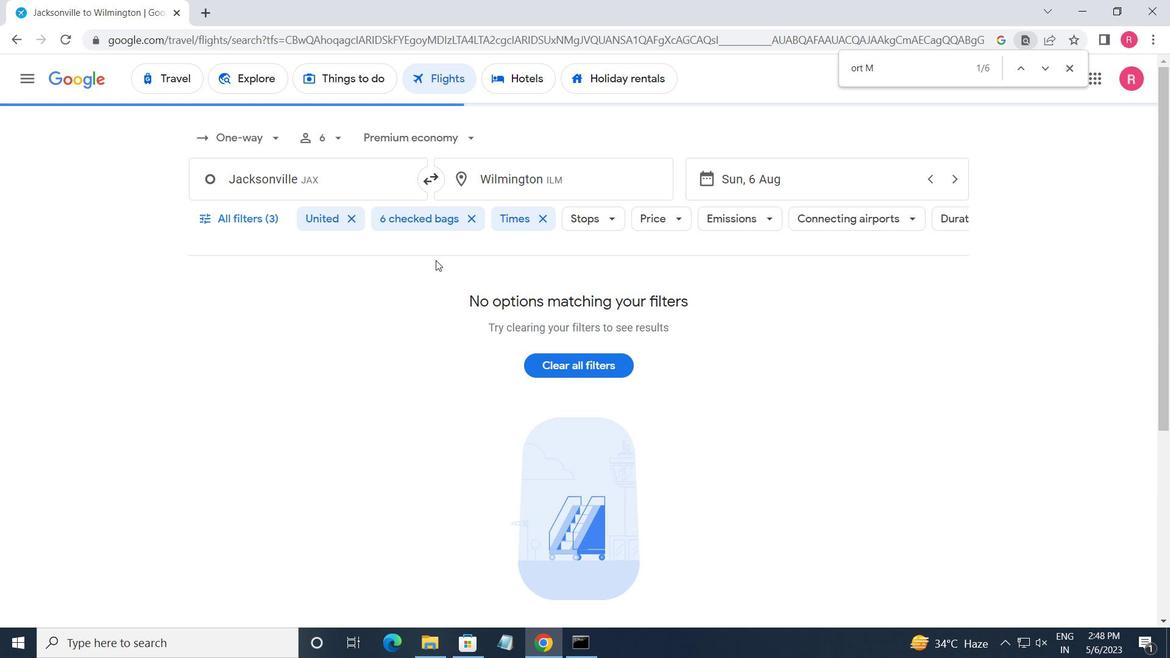 
